 Task: Create a rule when a start date not in this month is set on a card by me.
Action: Mouse moved to (1387, 114)
Screenshot: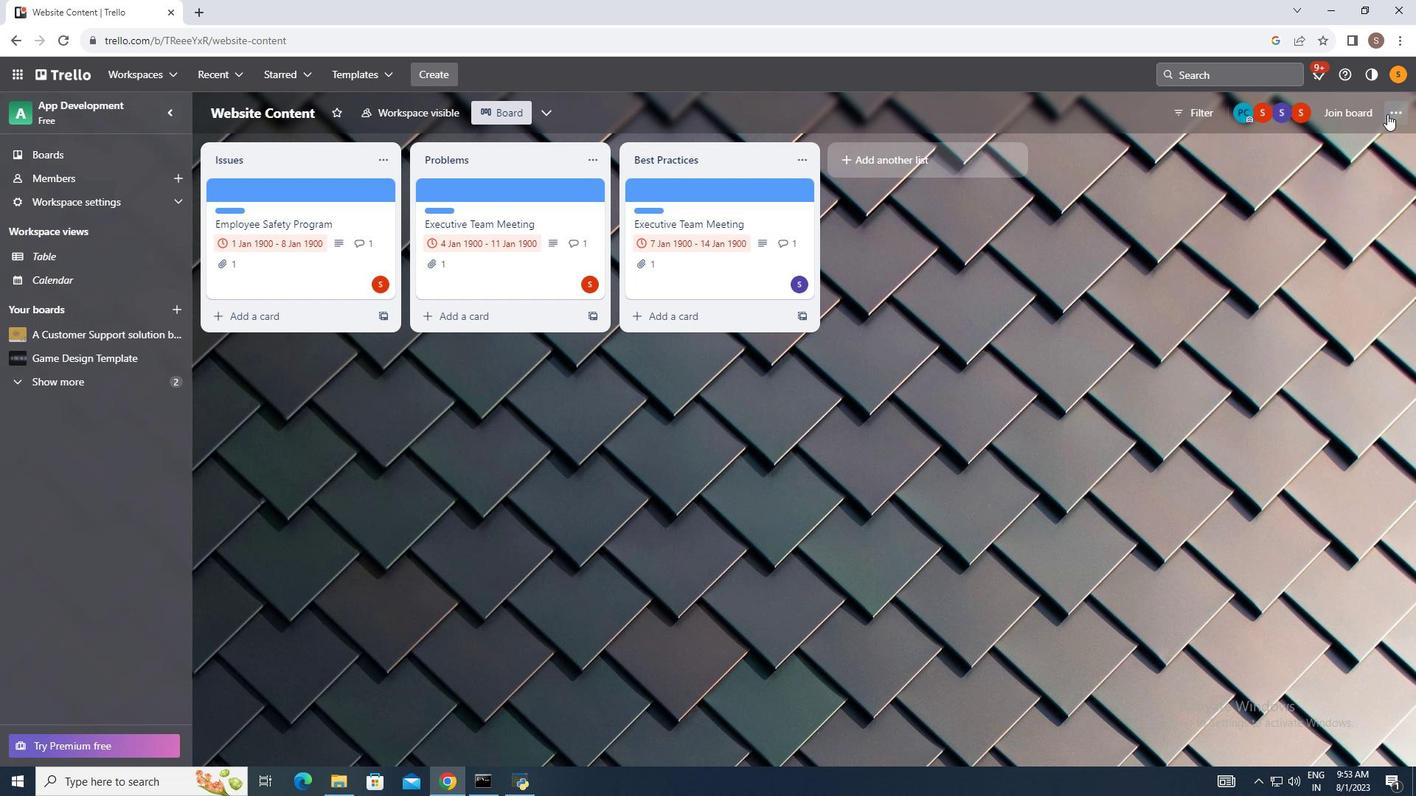 
Action: Mouse pressed left at (1387, 114)
Screenshot: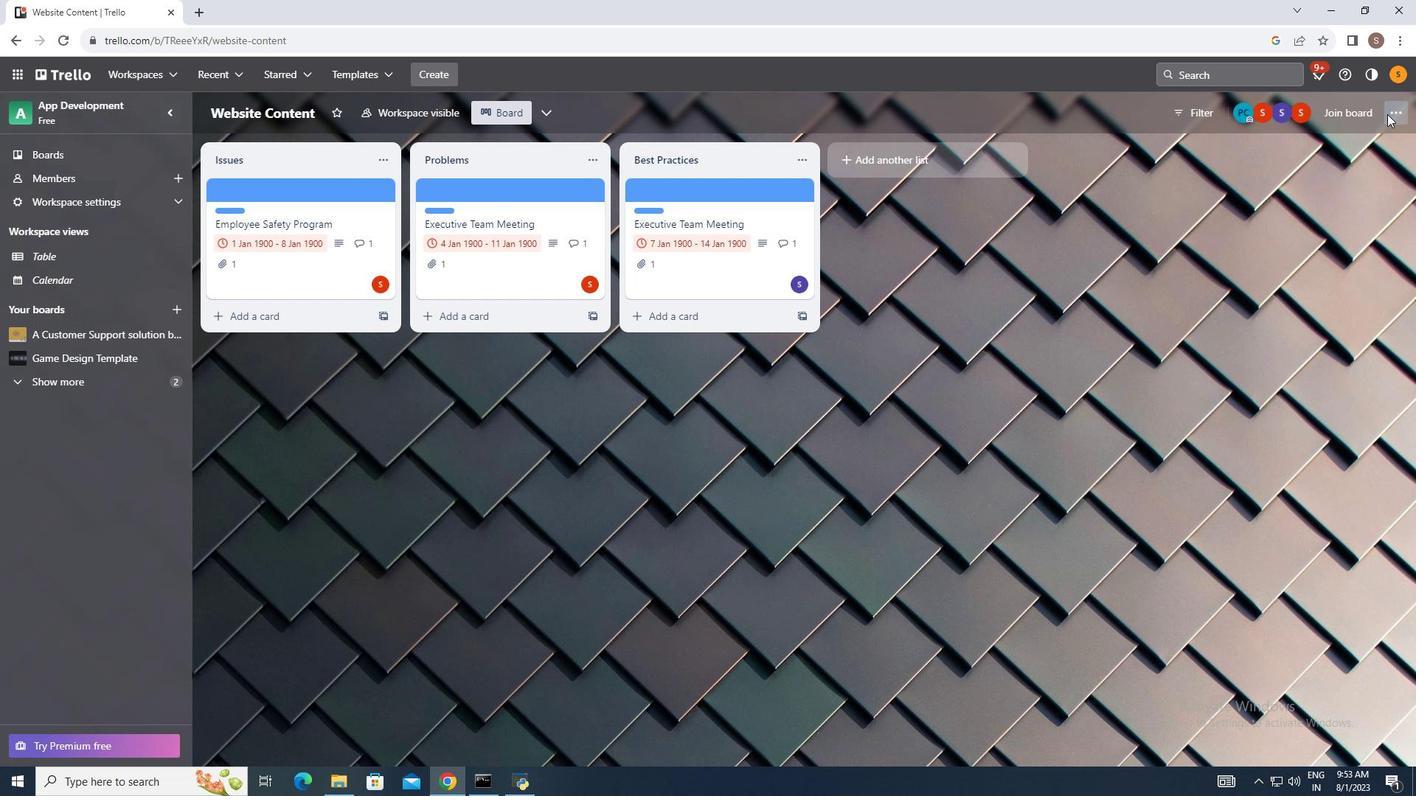 
Action: Mouse moved to (1266, 291)
Screenshot: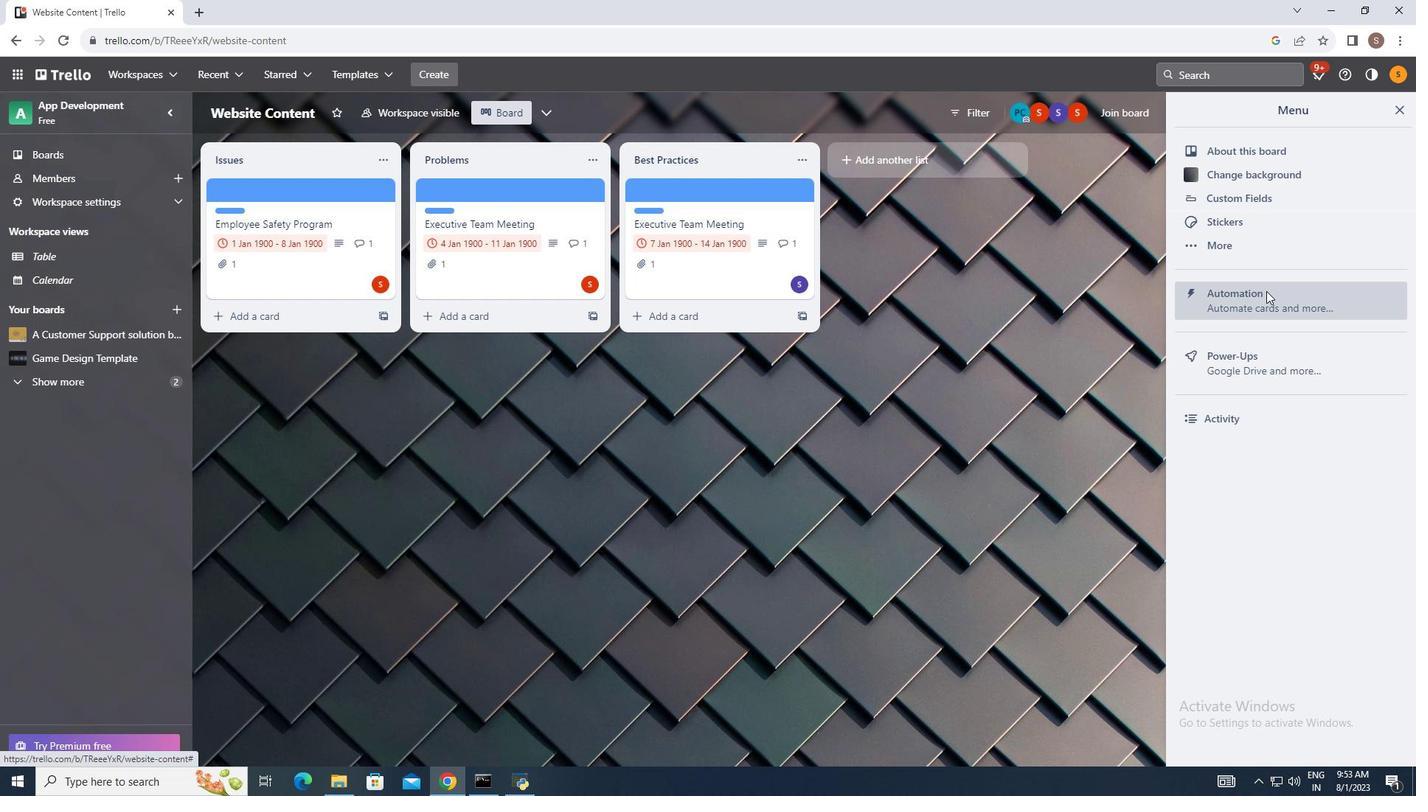 
Action: Mouse pressed left at (1266, 291)
Screenshot: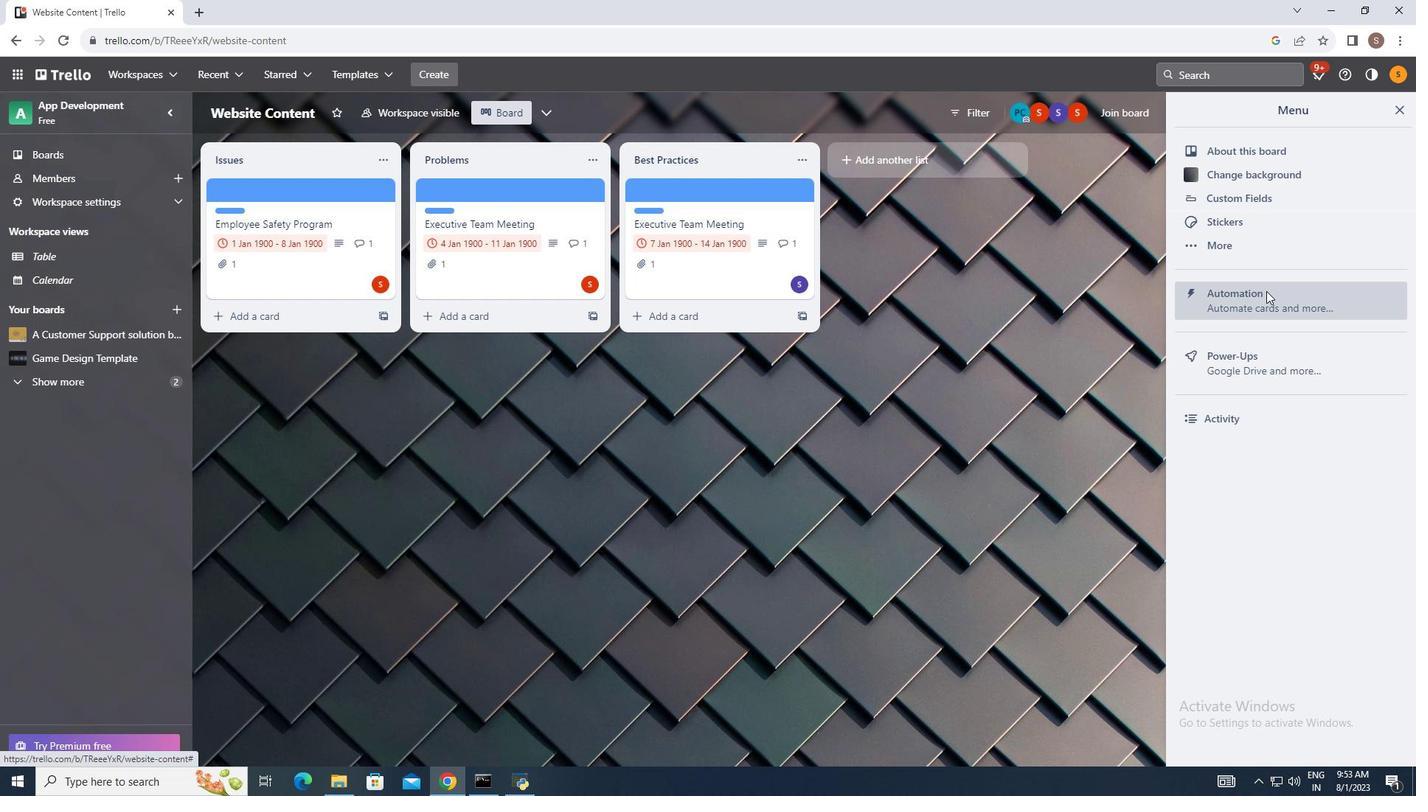 
Action: Mouse moved to (236, 237)
Screenshot: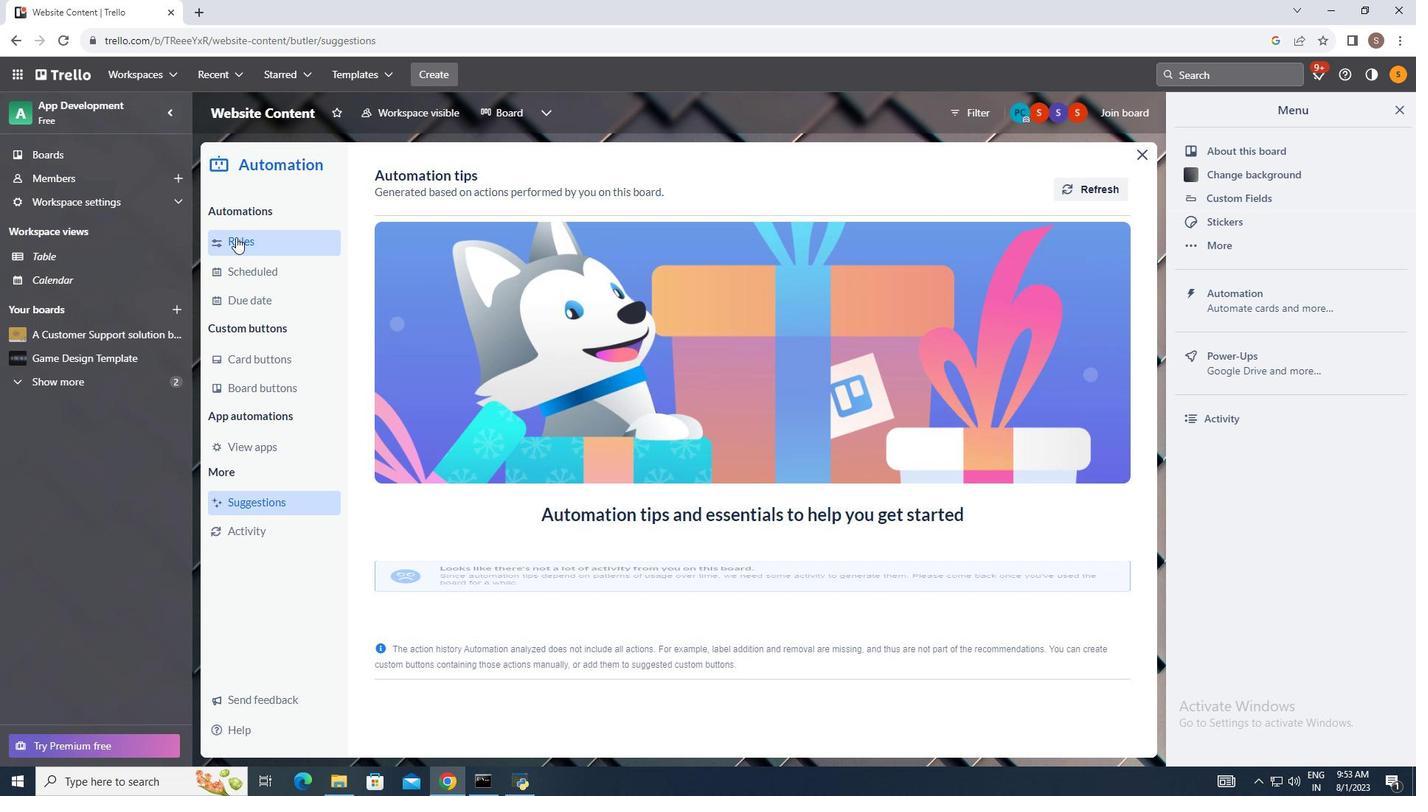 
Action: Mouse pressed left at (236, 237)
Screenshot: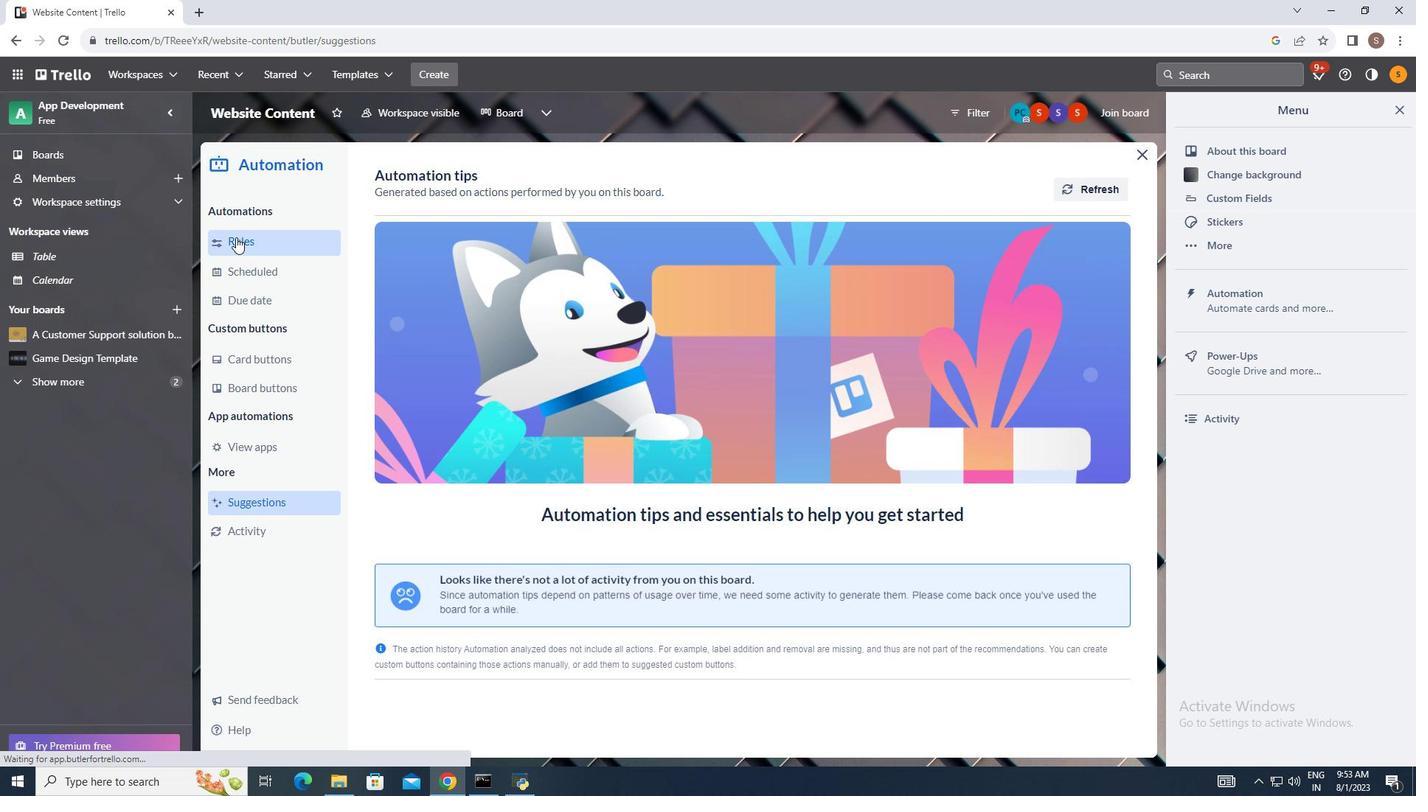 
Action: Mouse moved to (983, 180)
Screenshot: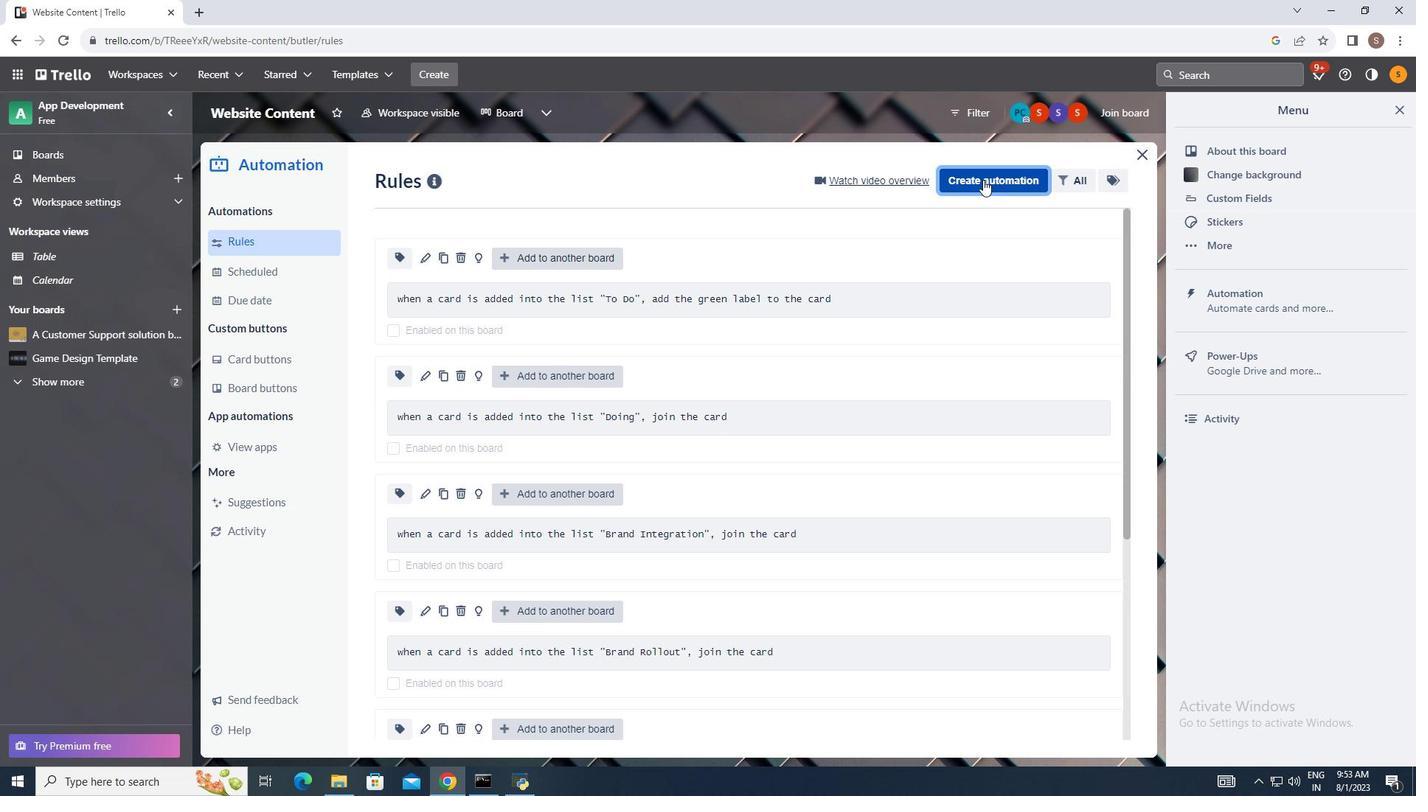 
Action: Mouse pressed left at (983, 180)
Screenshot: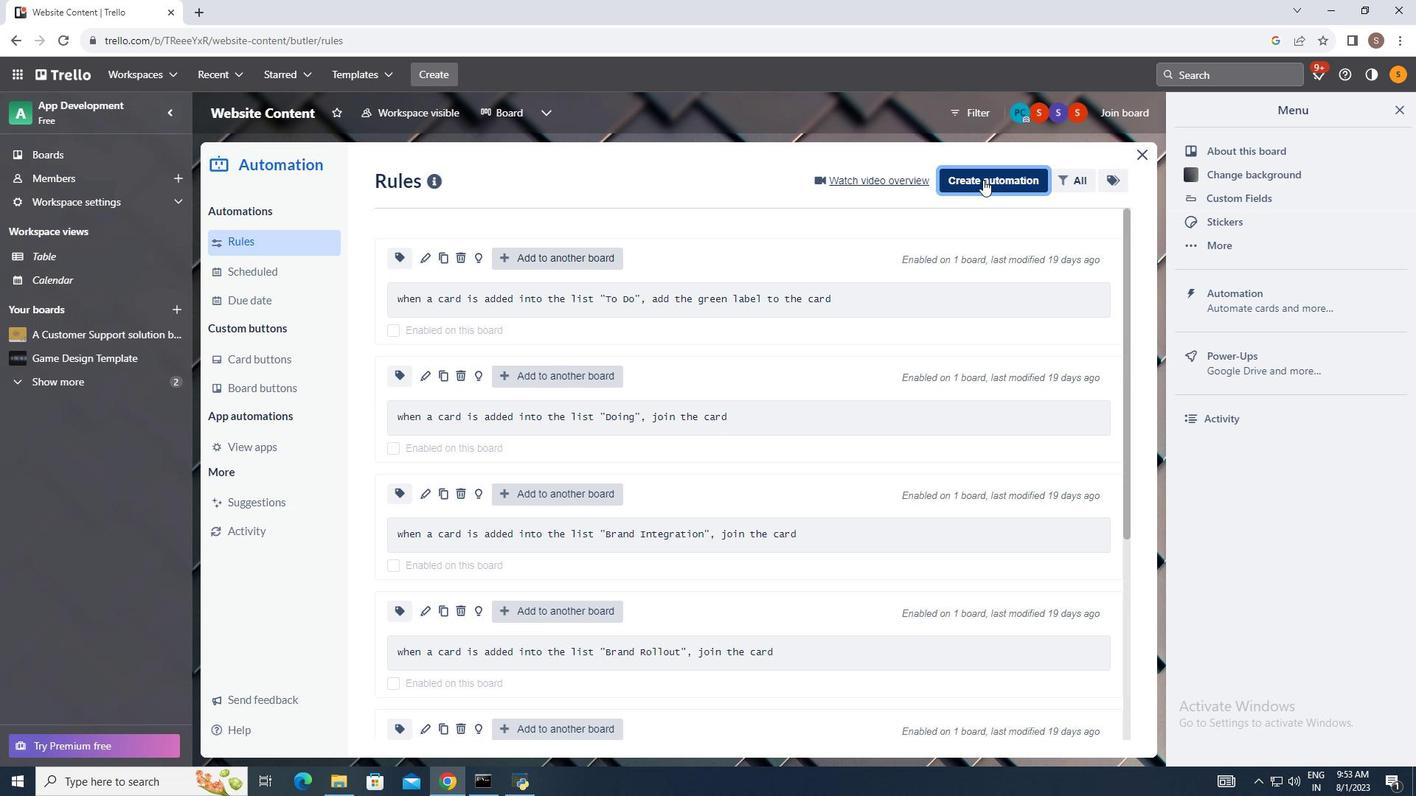 
Action: Mouse moved to (749, 324)
Screenshot: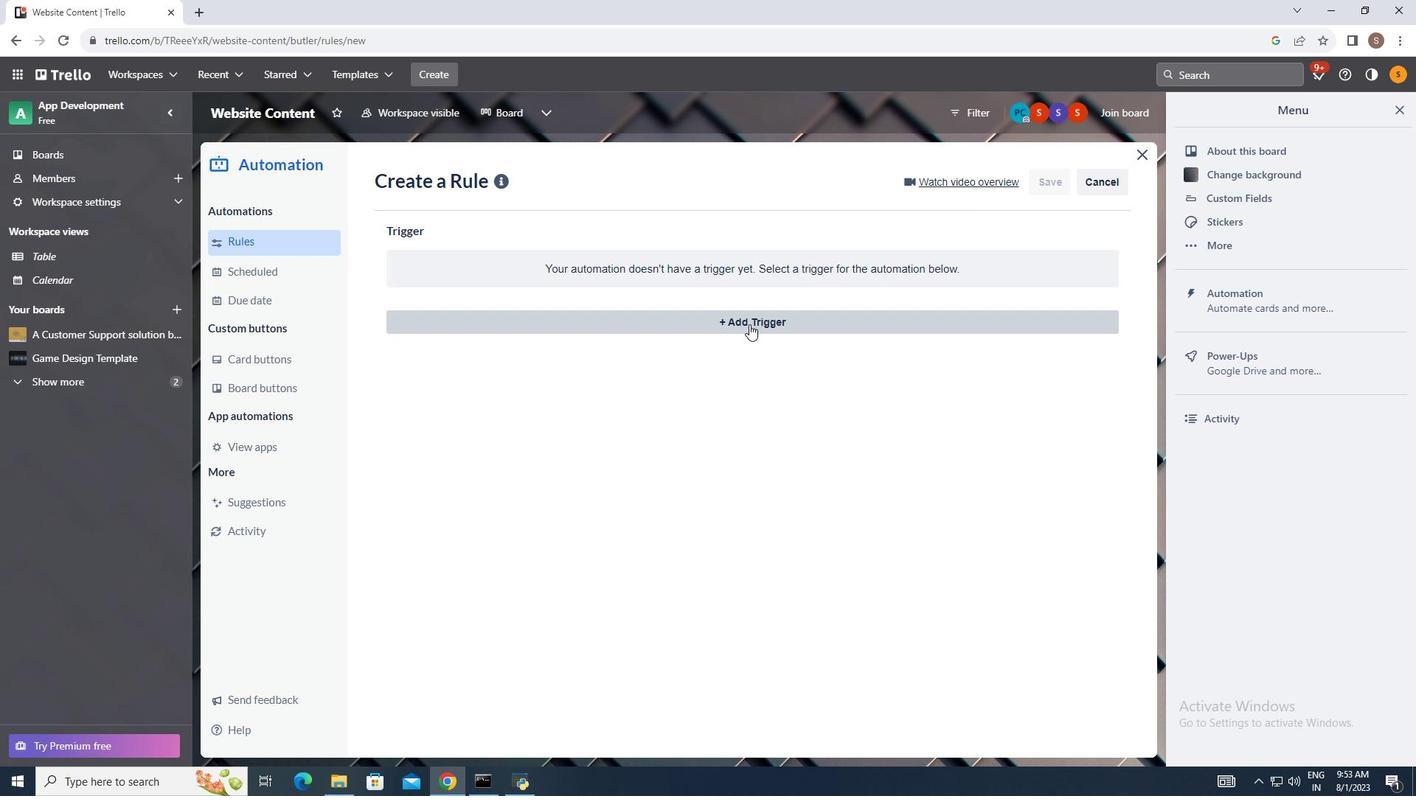 
Action: Mouse pressed left at (749, 324)
Screenshot: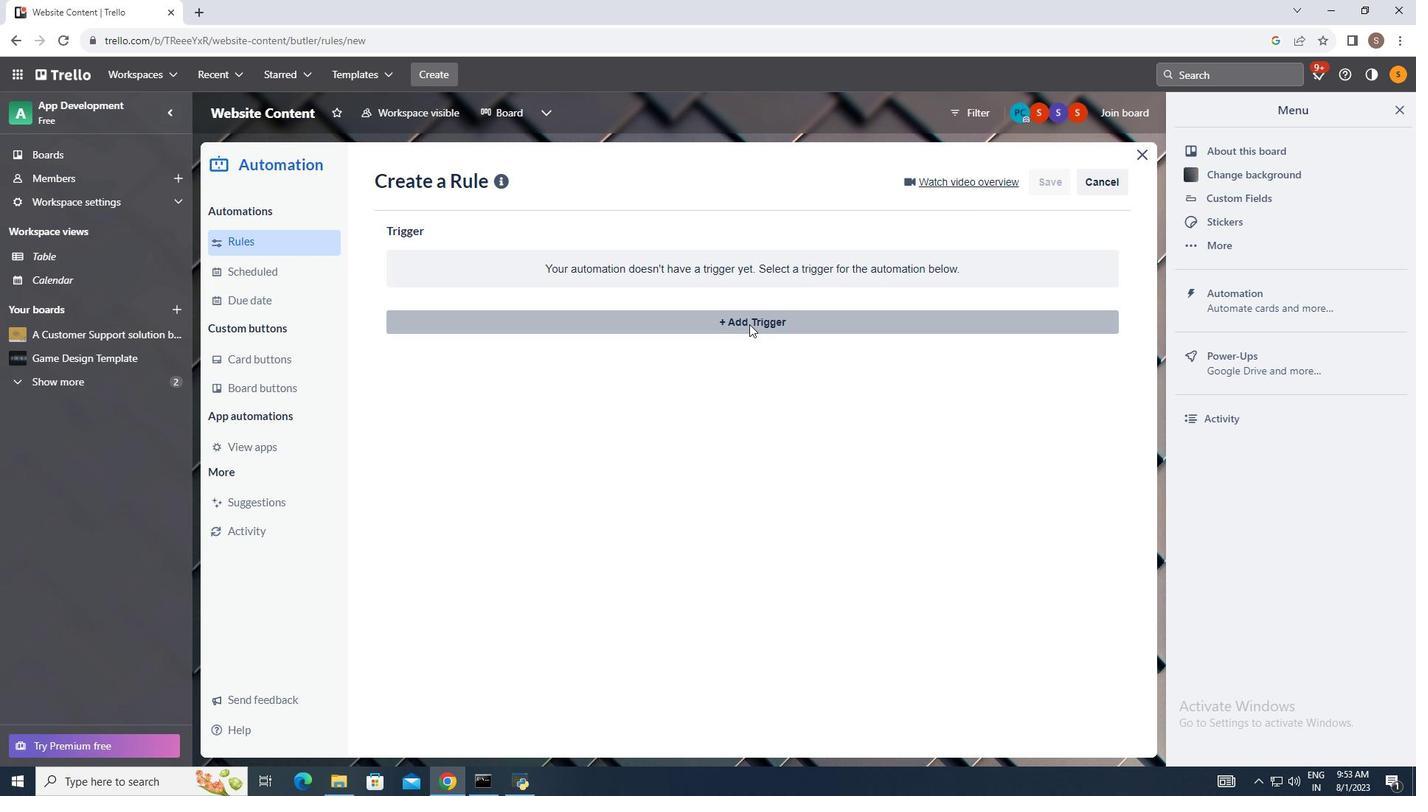 
Action: Mouse moved to (546, 373)
Screenshot: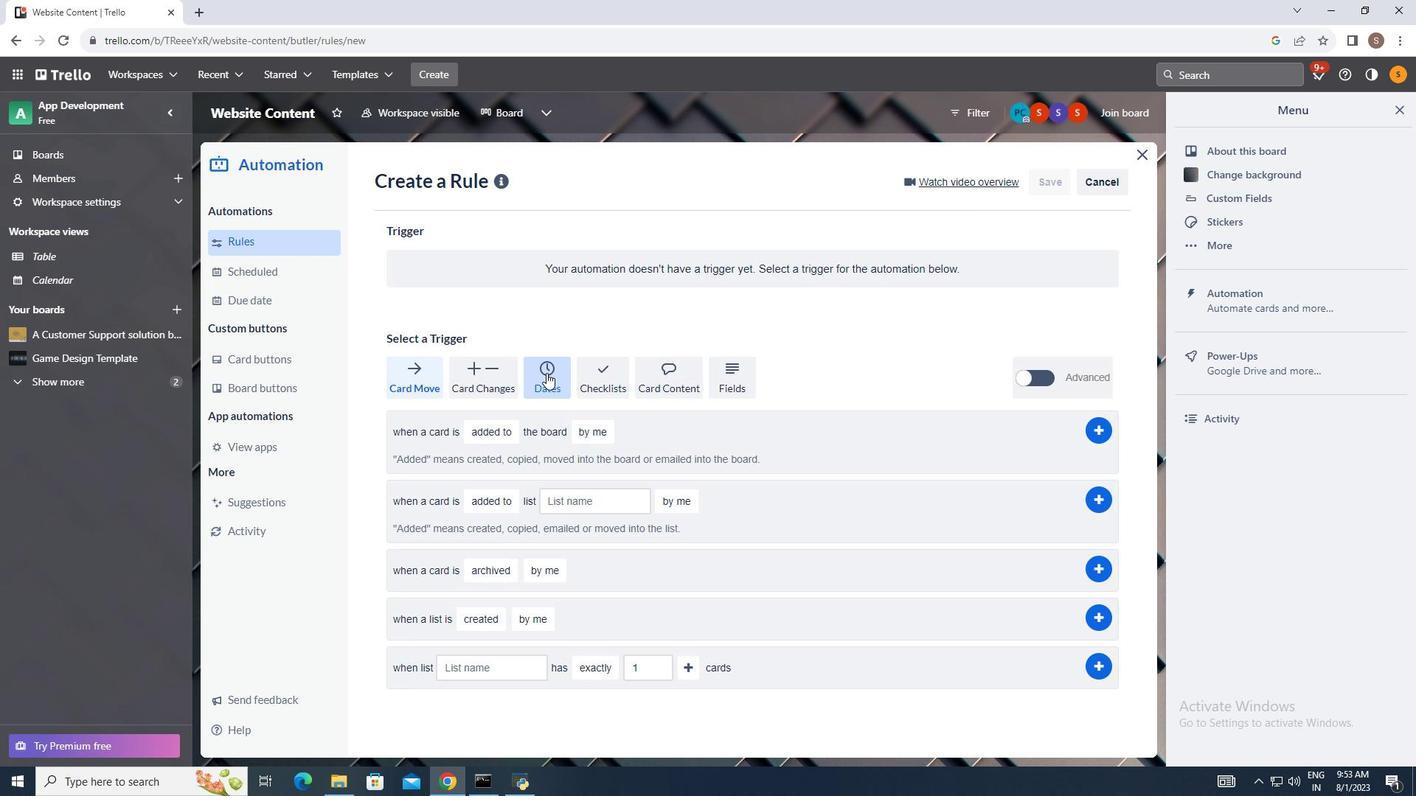 
Action: Mouse pressed left at (546, 373)
Screenshot: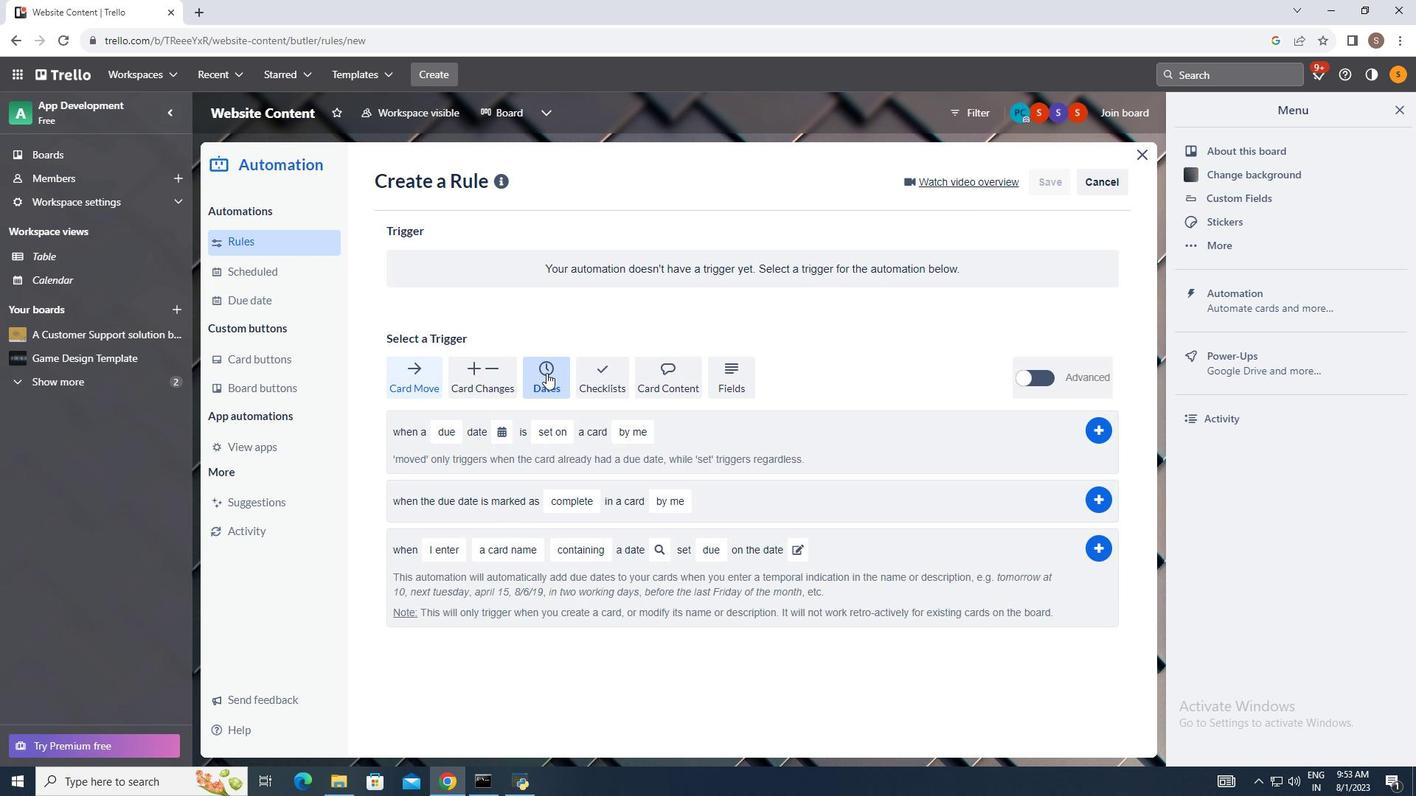 
Action: Mouse moved to (448, 429)
Screenshot: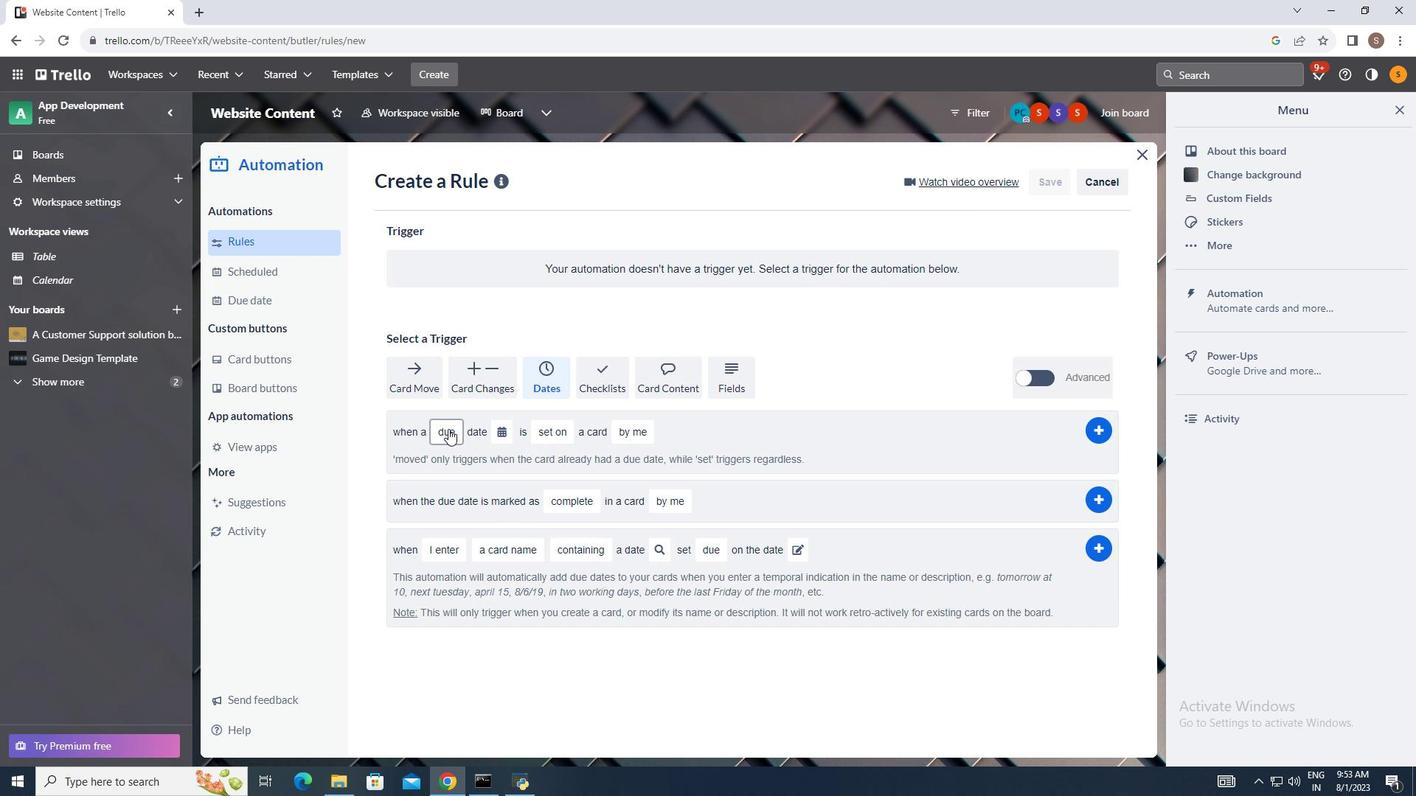 
Action: Mouse pressed left at (448, 429)
Screenshot: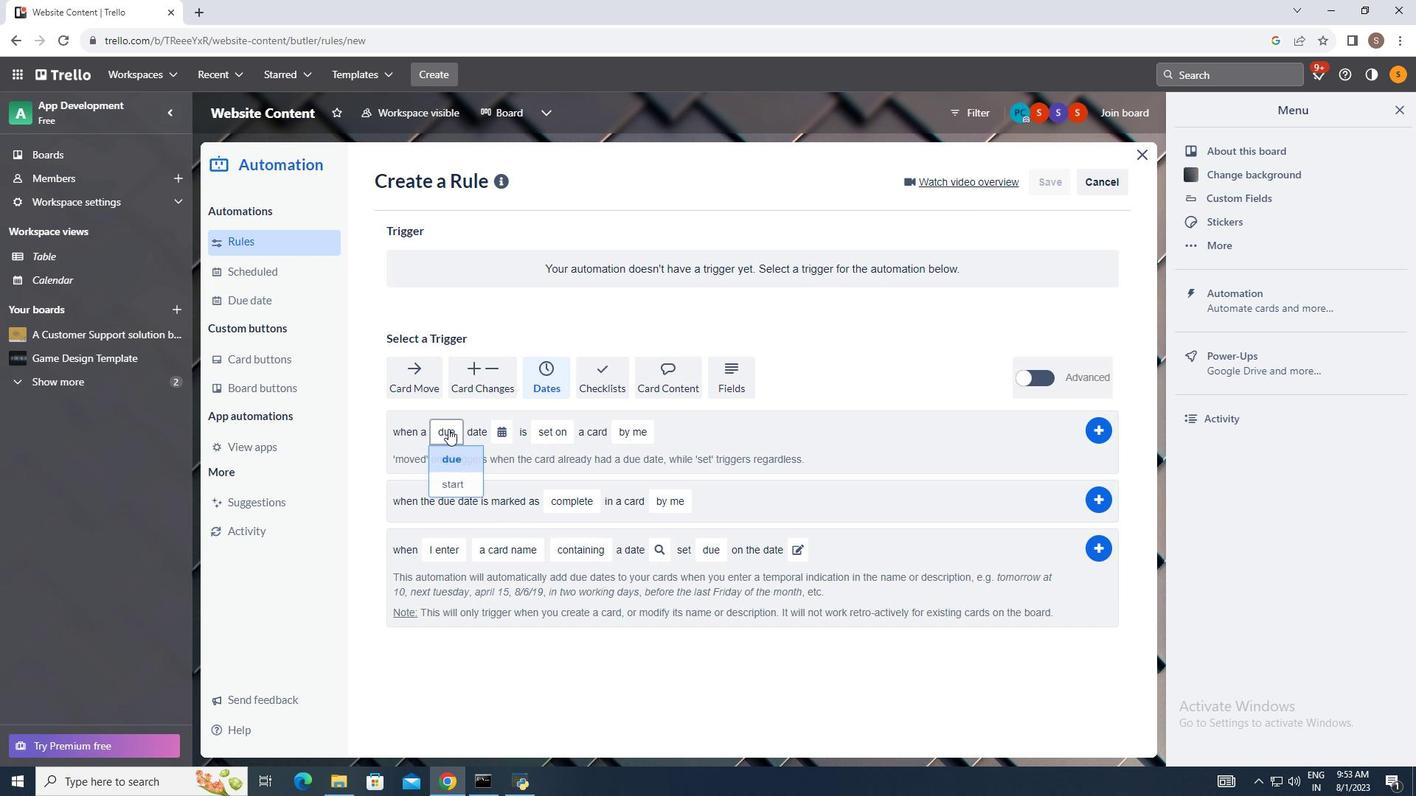 
Action: Mouse moved to (446, 490)
Screenshot: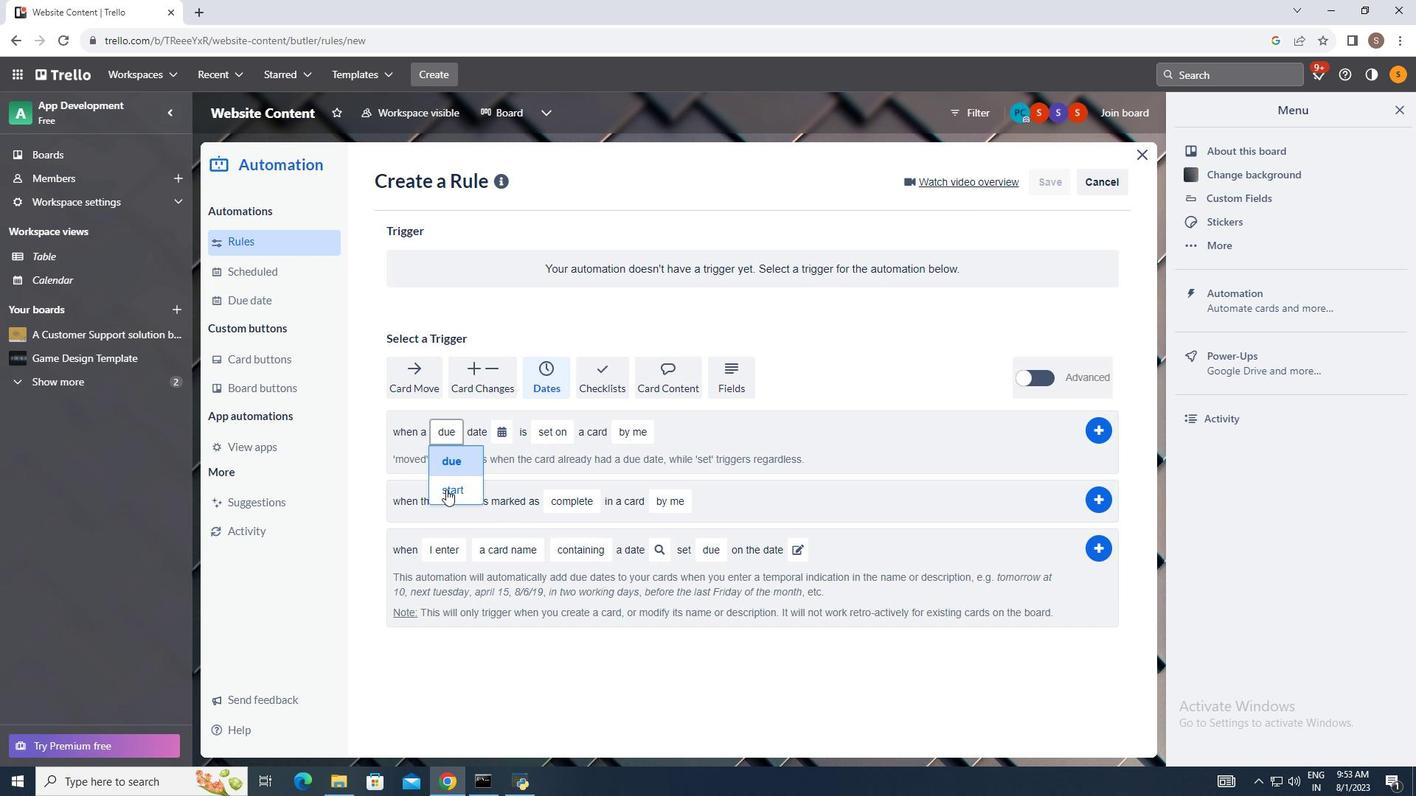 
Action: Mouse pressed left at (446, 490)
Screenshot: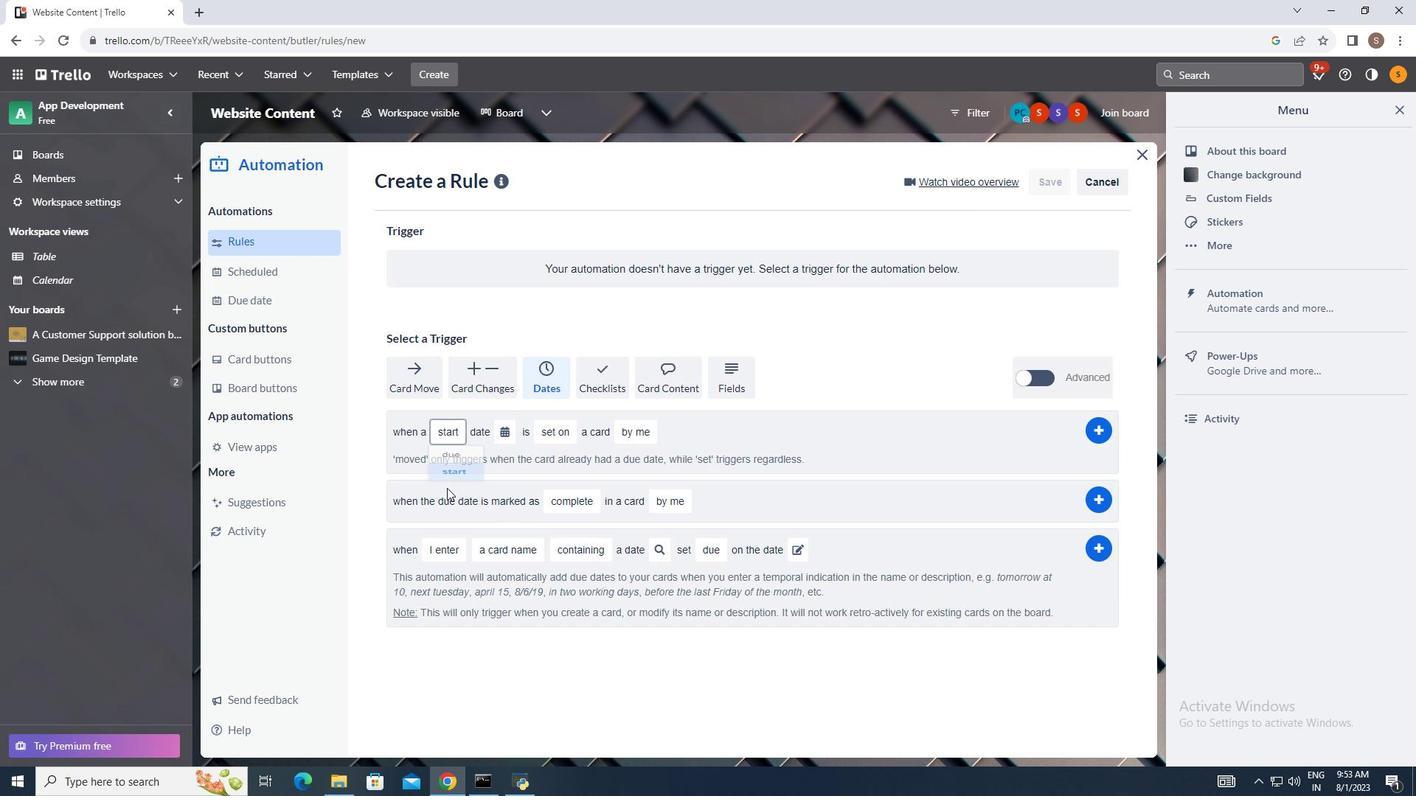 
Action: Mouse moved to (505, 436)
Screenshot: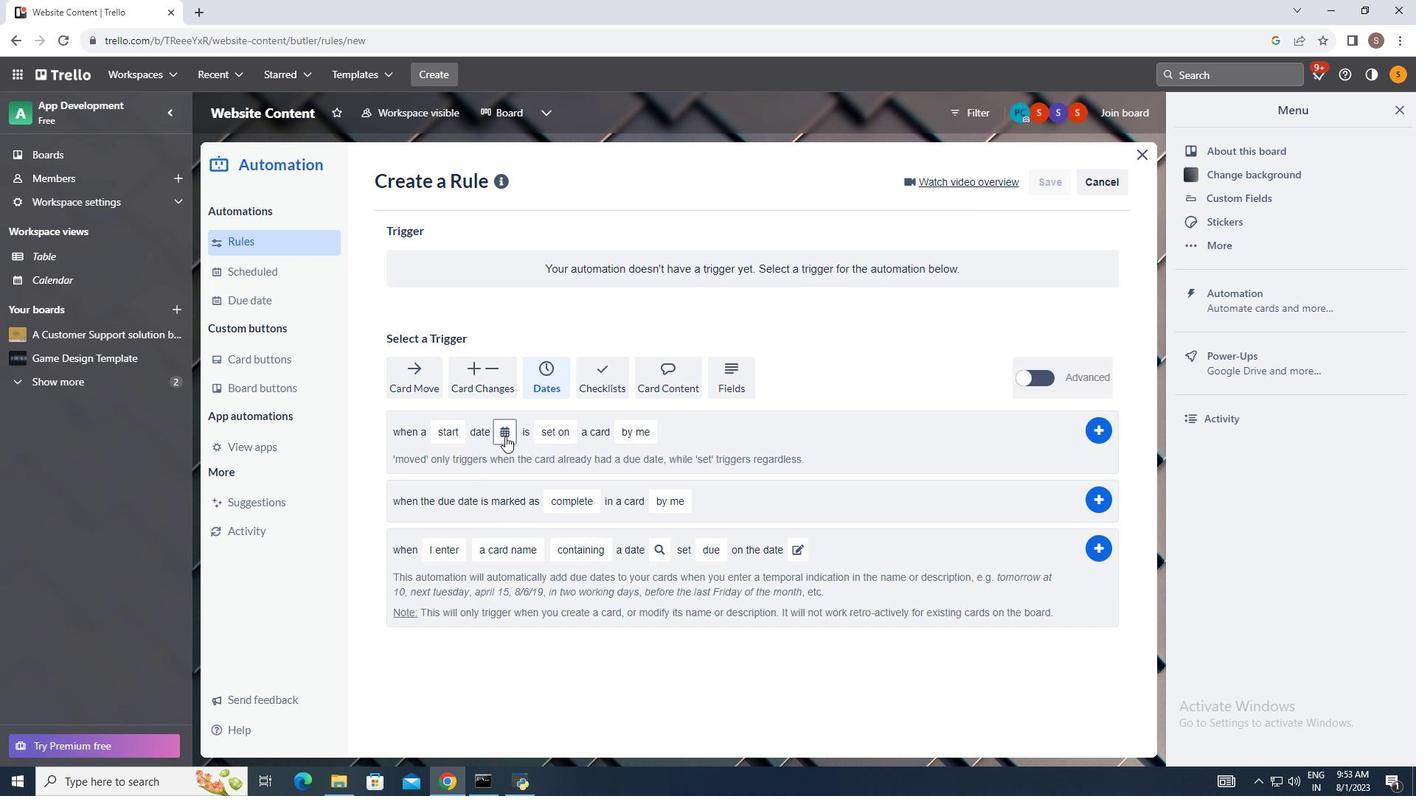 
Action: Mouse pressed left at (505, 436)
Screenshot: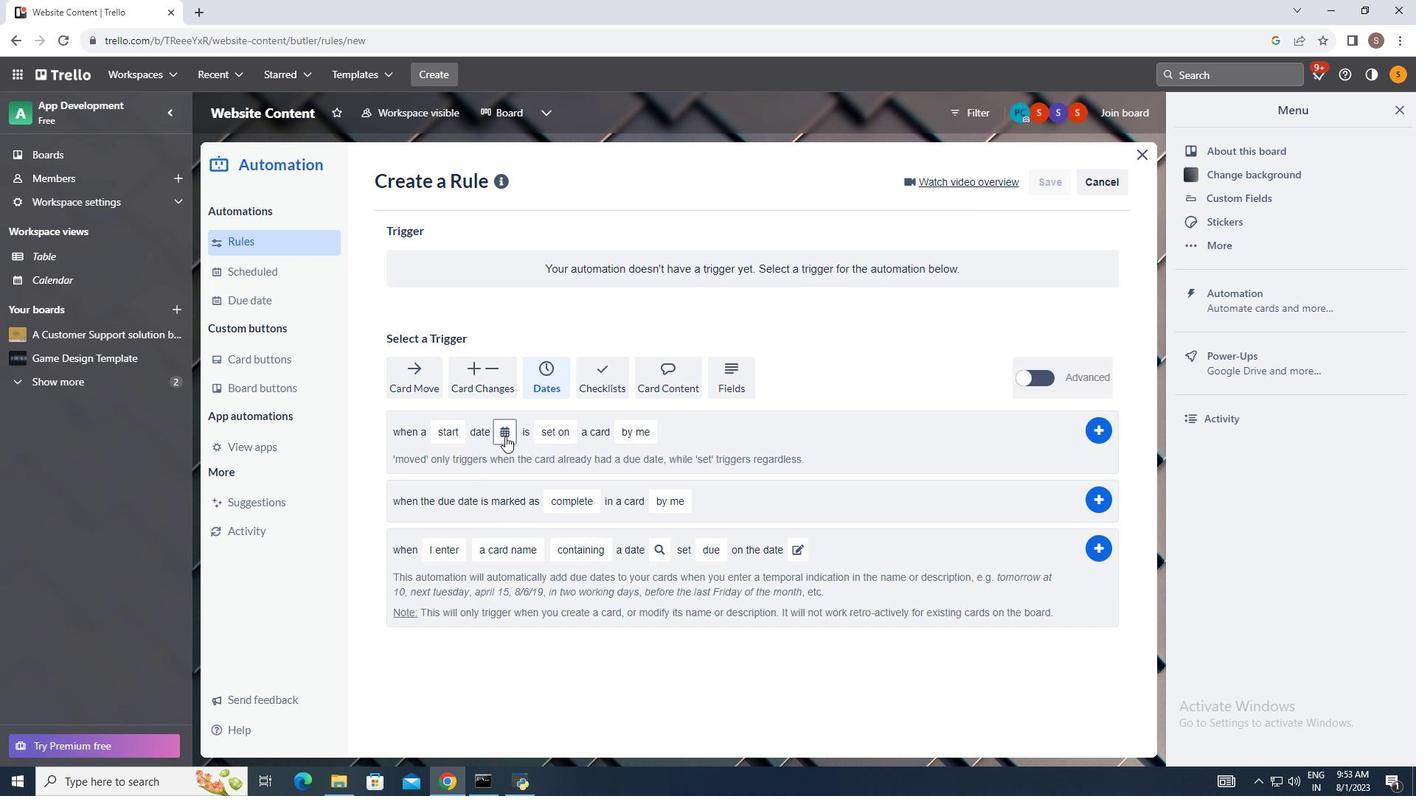 
Action: Mouse moved to (516, 482)
Screenshot: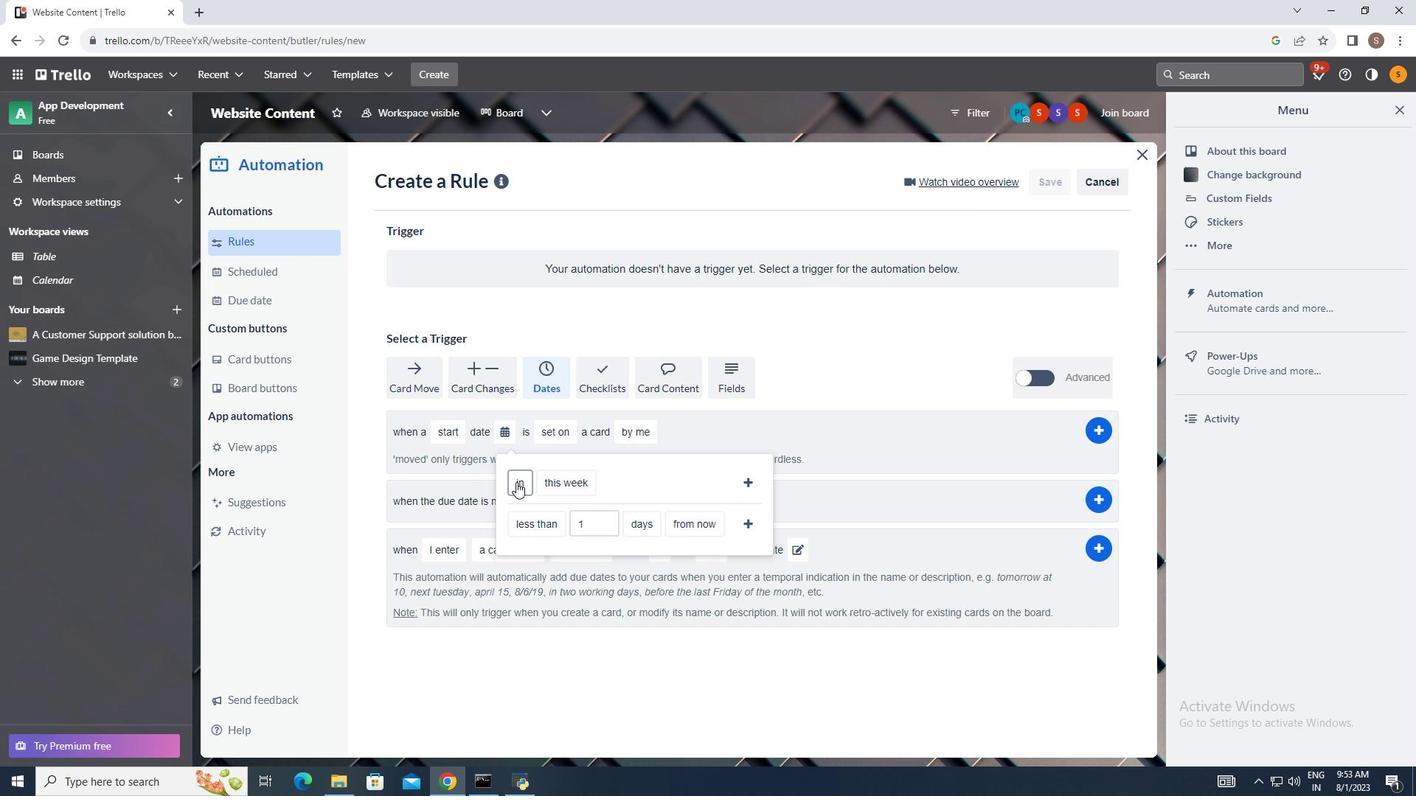 
Action: Mouse pressed left at (516, 482)
Screenshot: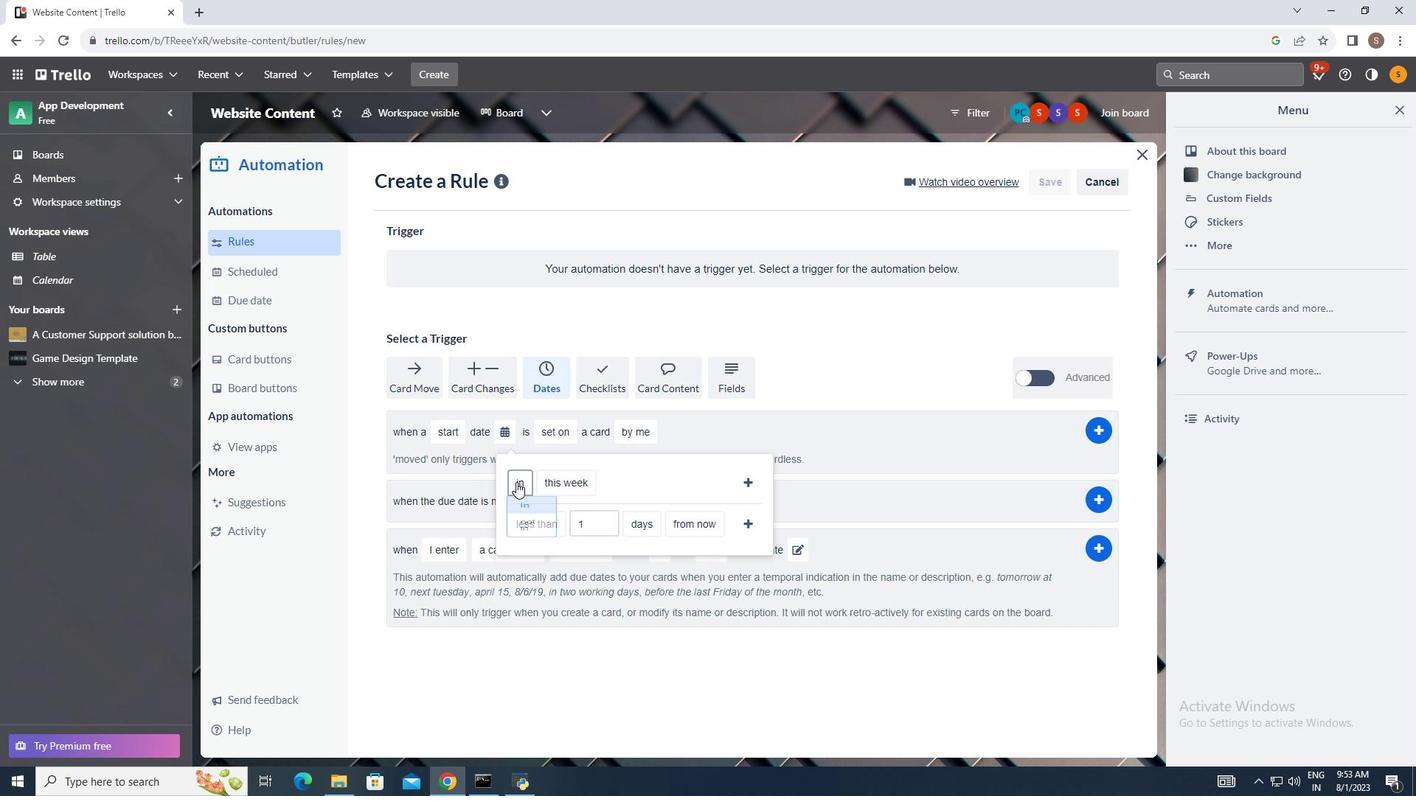 
Action: Mouse moved to (523, 542)
Screenshot: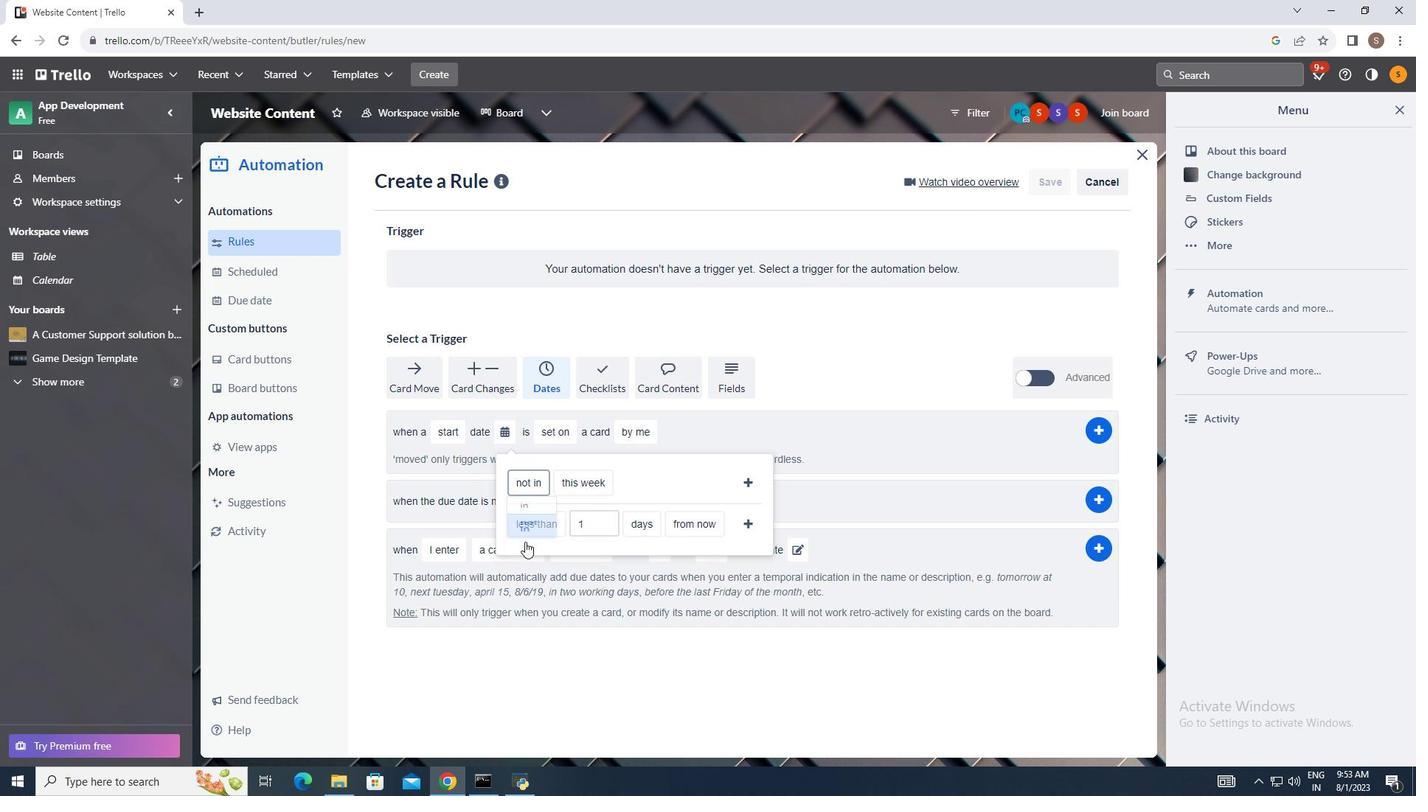 
Action: Mouse pressed left at (523, 542)
Screenshot: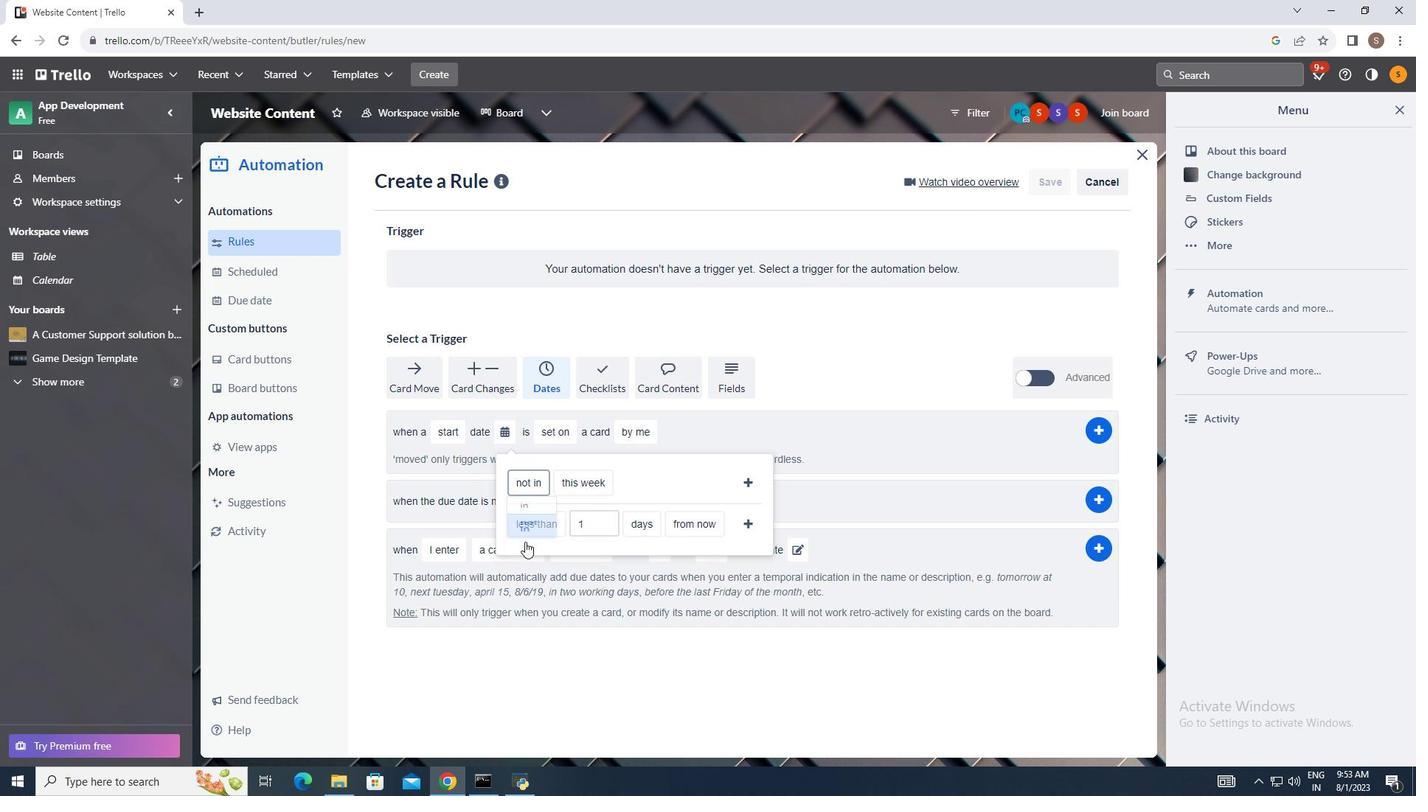 
Action: Mouse moved to (576, 488)
Screenshot: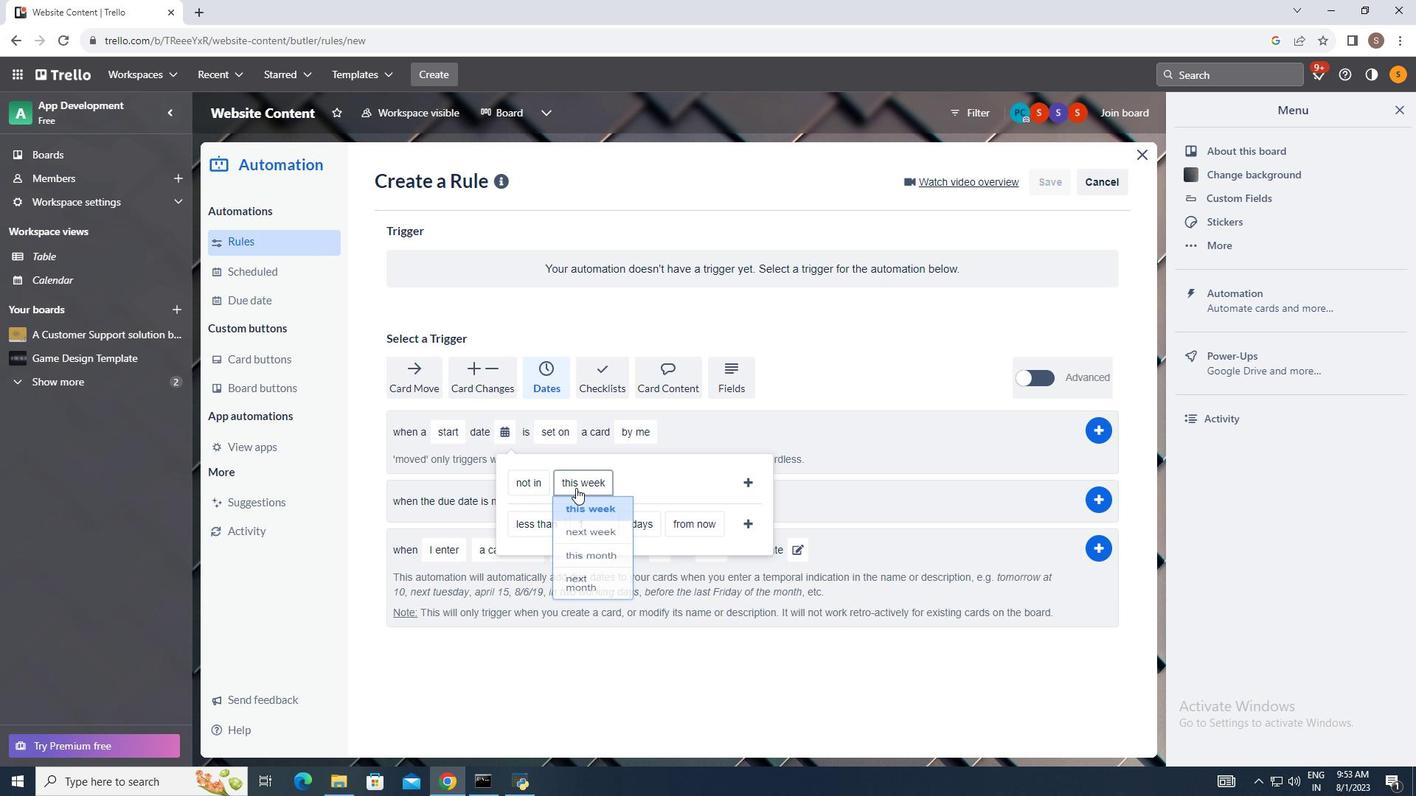 
Action: Mouse pressed left at (576, 488)
Screenshot: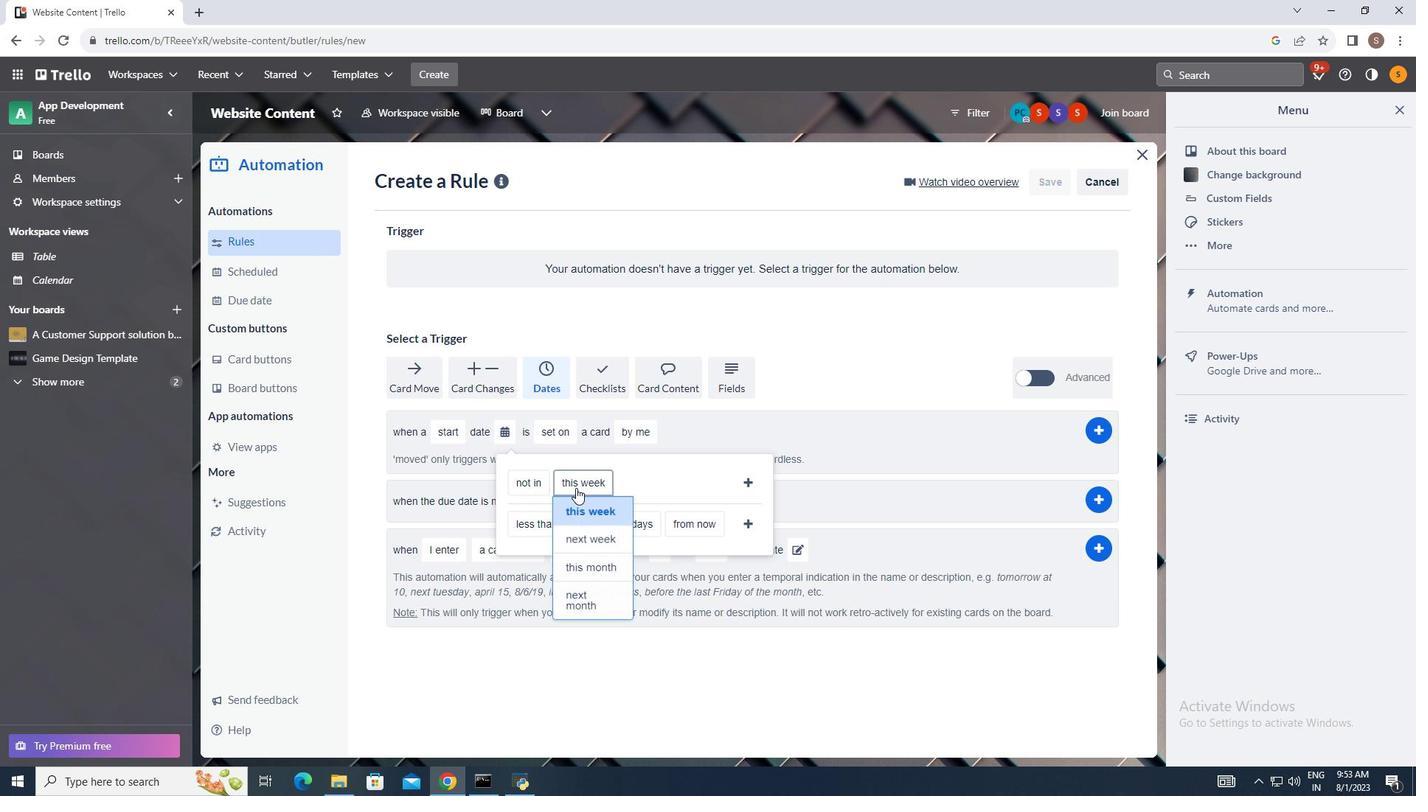 
Action: Mouse moved to (596, 565)
Screenshot: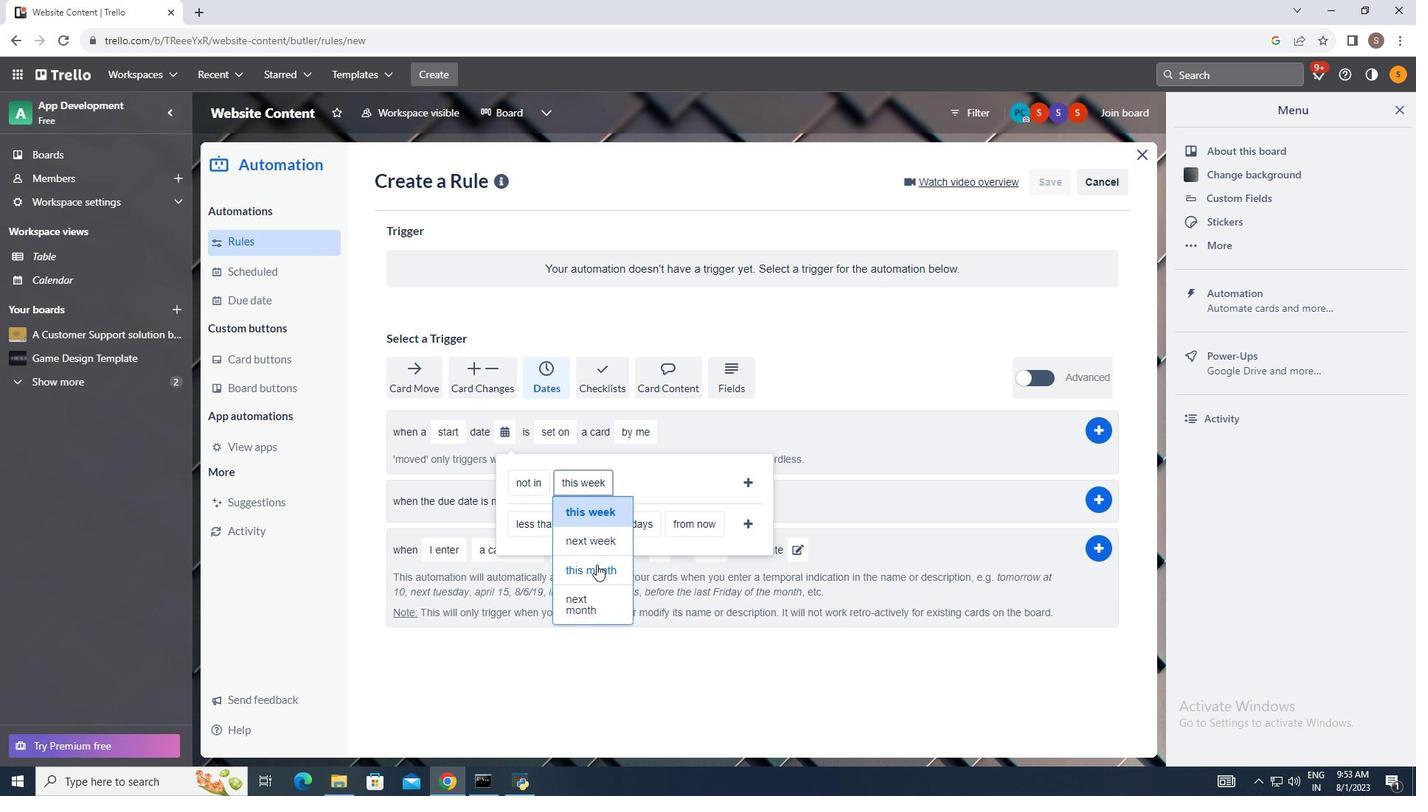 
Action: Mouse pressed left at (596, 565)
Screenshot: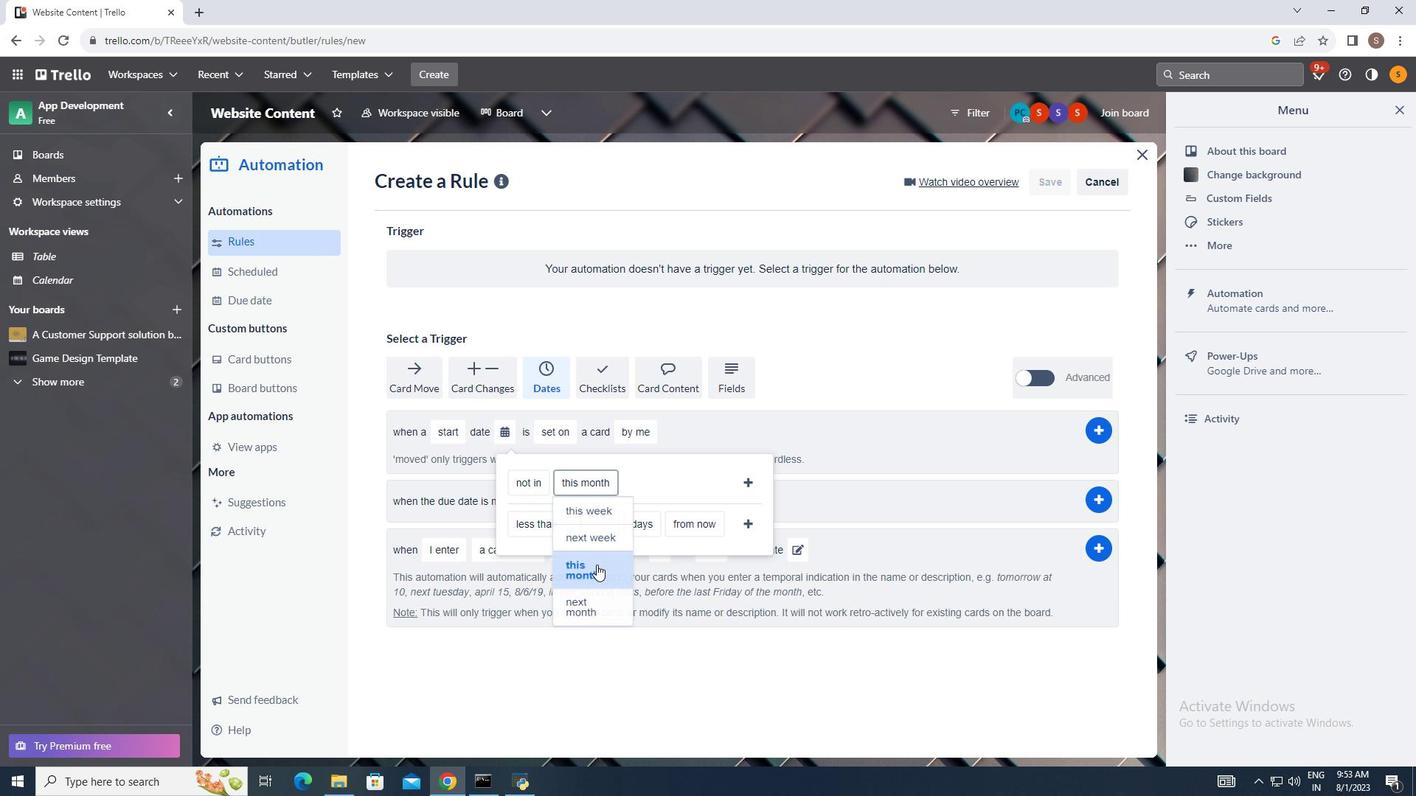
Action: Mouse moved to (748, 486)
Screenshot: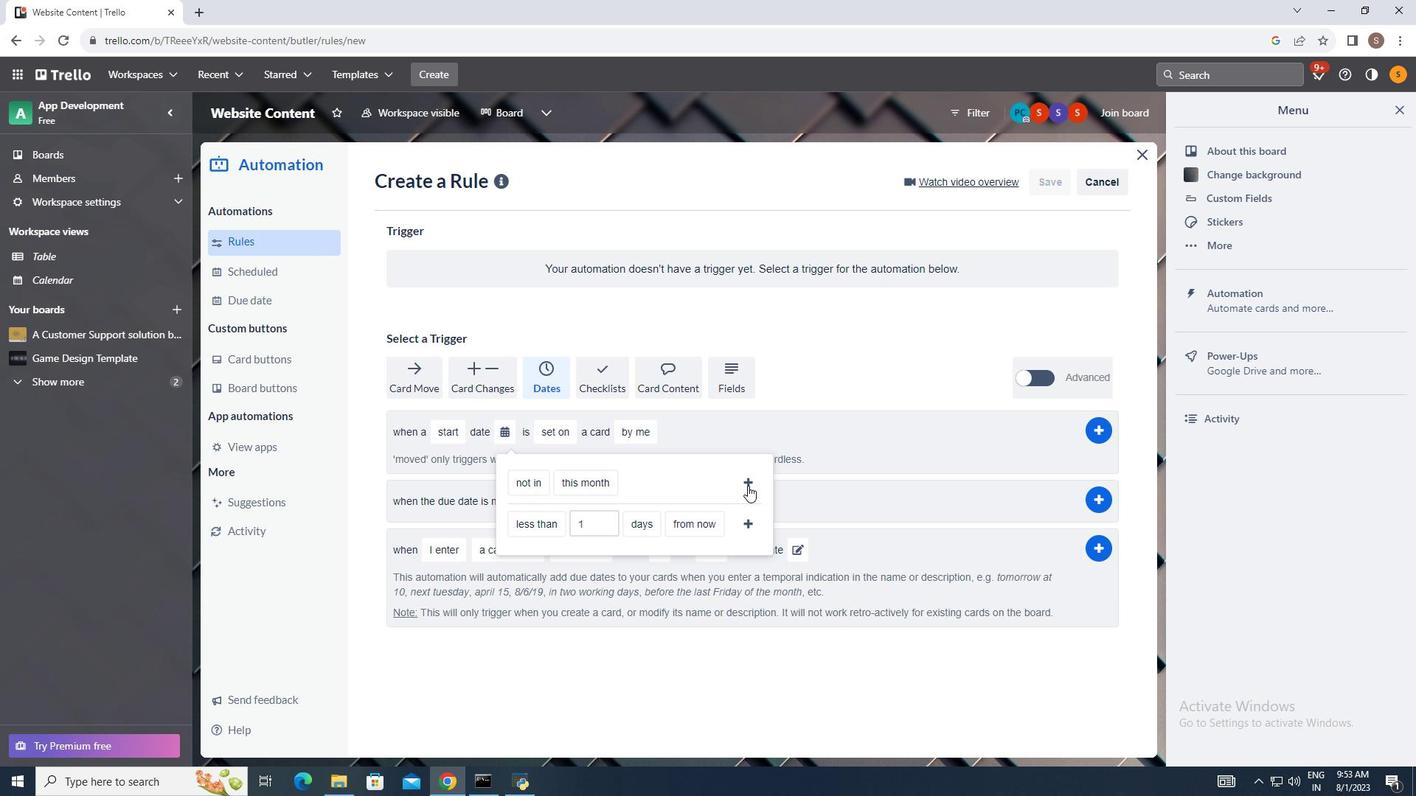 
Action: Mouse pressed left at (748, 486)
Screenshot: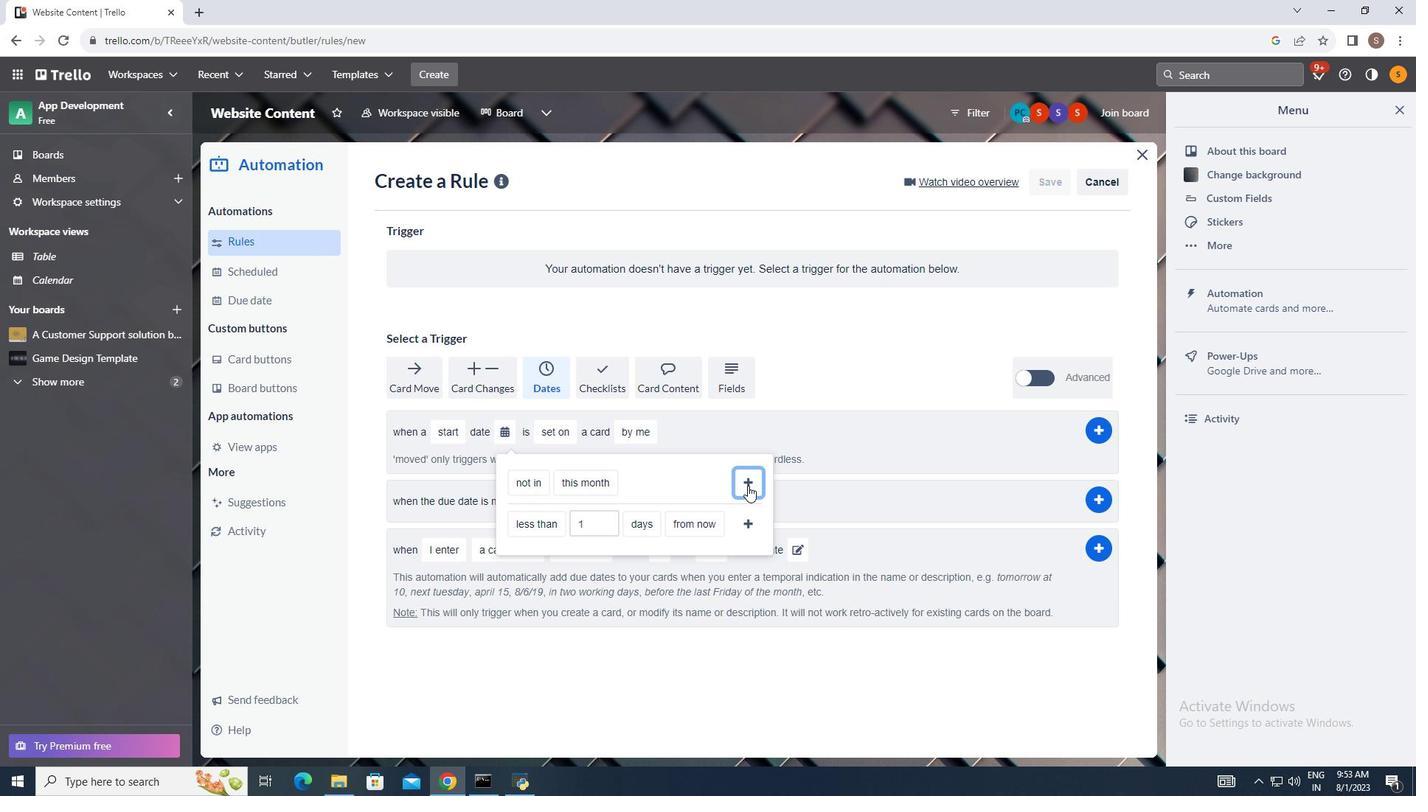 
Action: Mouse moved to (1092, 432)
Screenshot: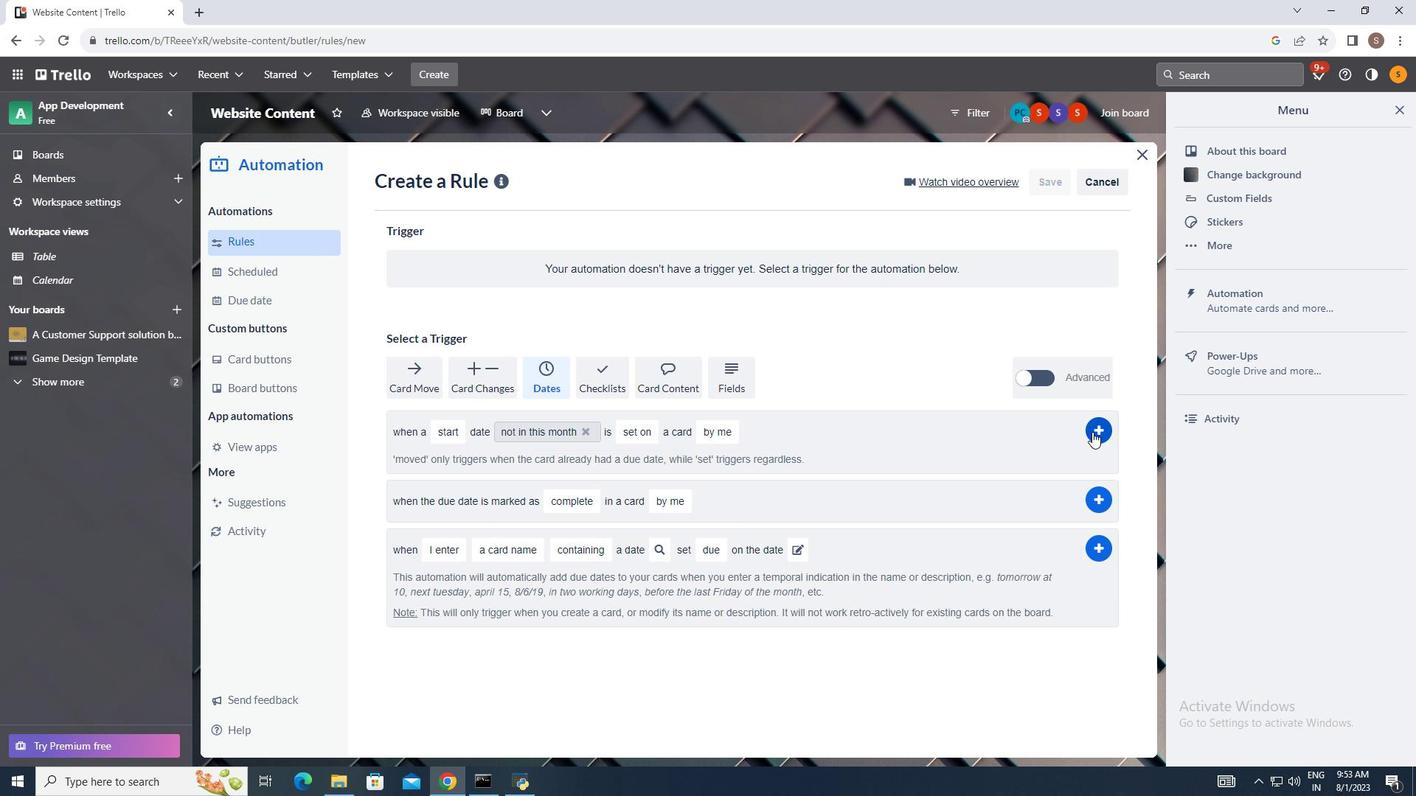 
Action: Mouse pressed left at (1092, 432)
Screenshot: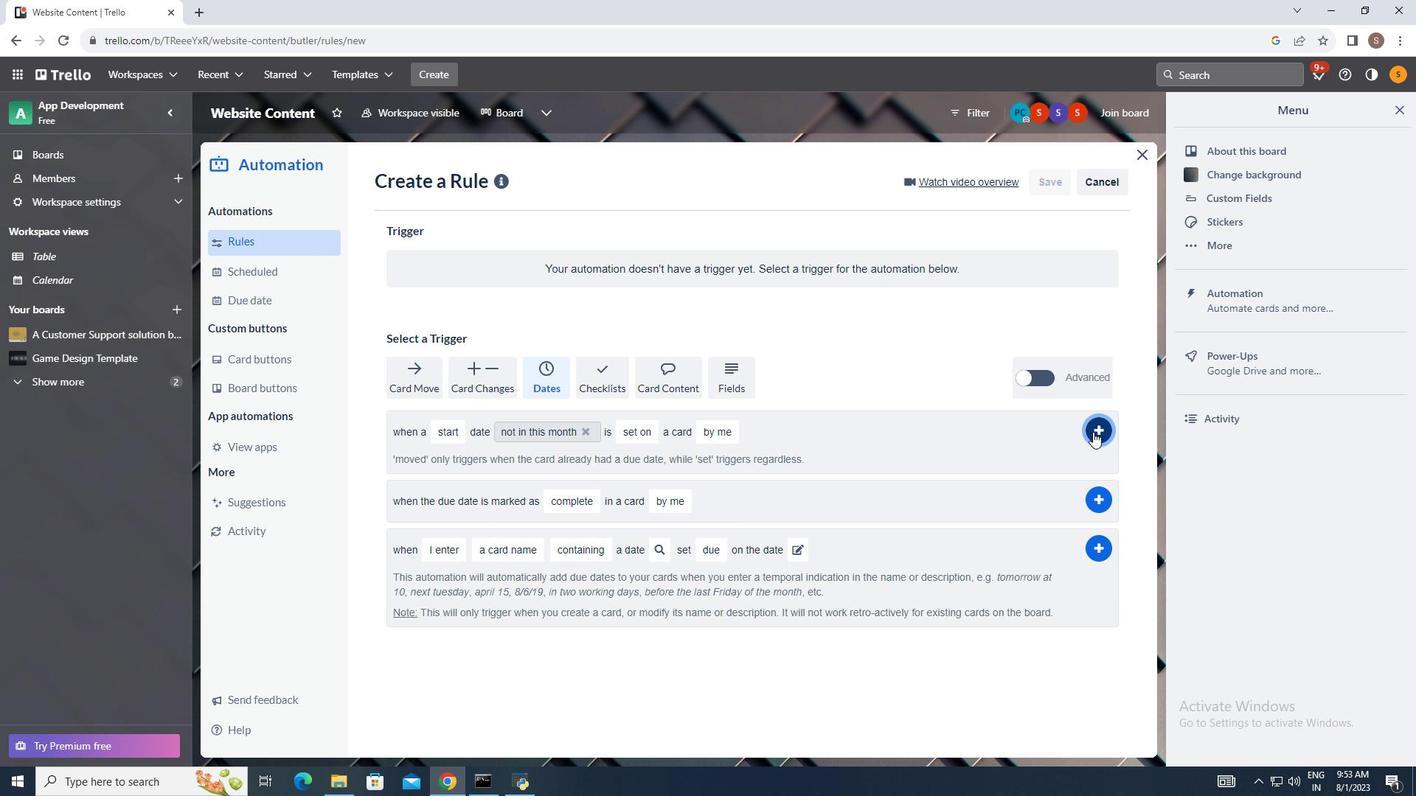 
Action: Mouse moved to (866, 324)
Screenshot: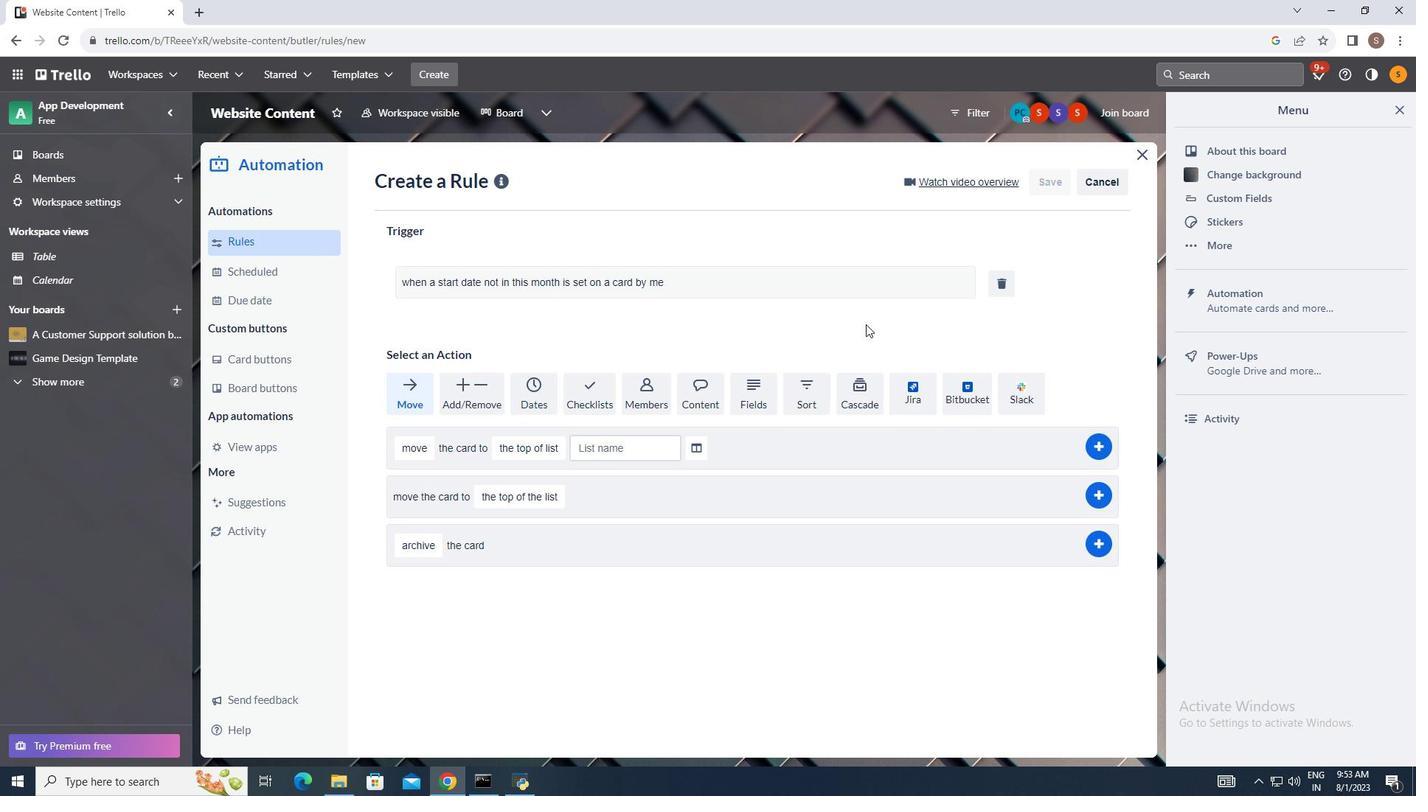 
